 Task: Find a flight from Richmond (RIC) to Springfield (SPI) on June 2 for 9 passengers in Premium Economy, using WestJet, with 2 carry-on bags, departing after 8:00 AM, and costing up to ₹6500.
Action: Mouse moved to (283, 158)
Screenshot: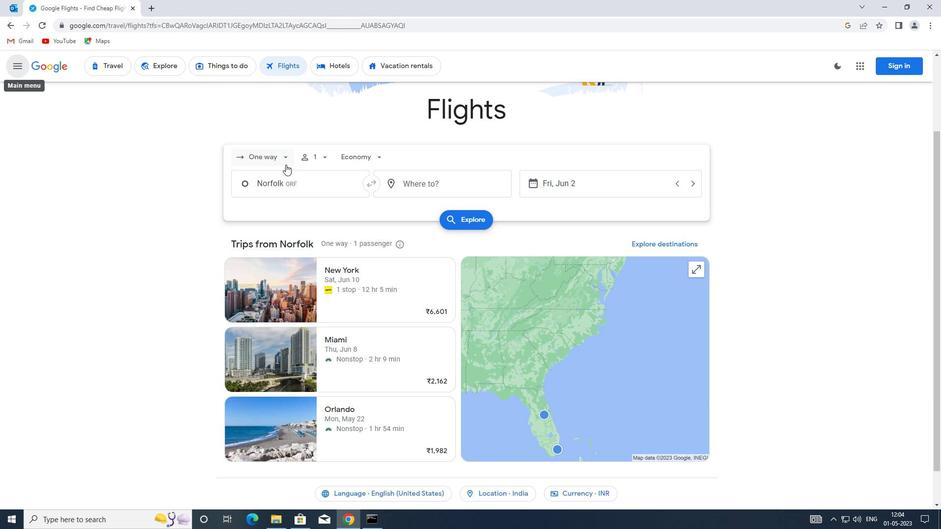 
Action: Mouse pressed left at (283, 158)
Screenshot: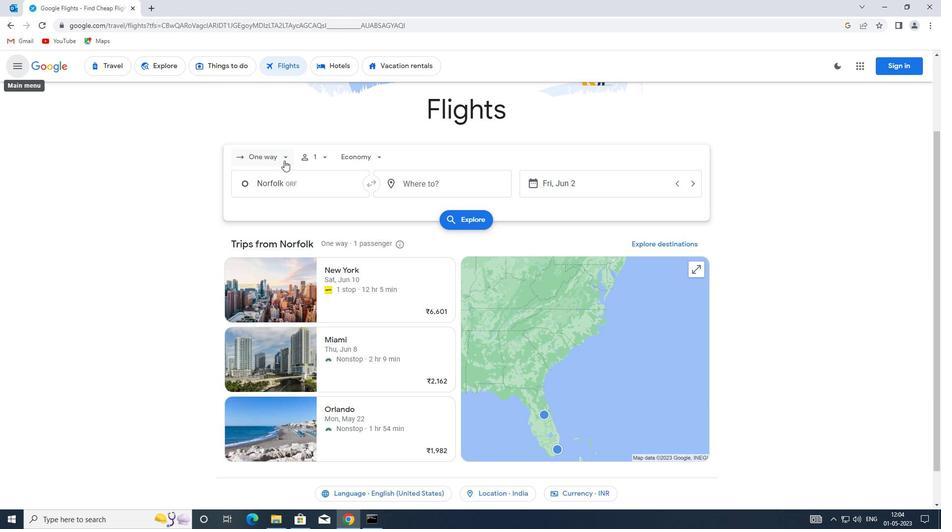 
Action: Mouse moved to (294, 200)
Screenshot: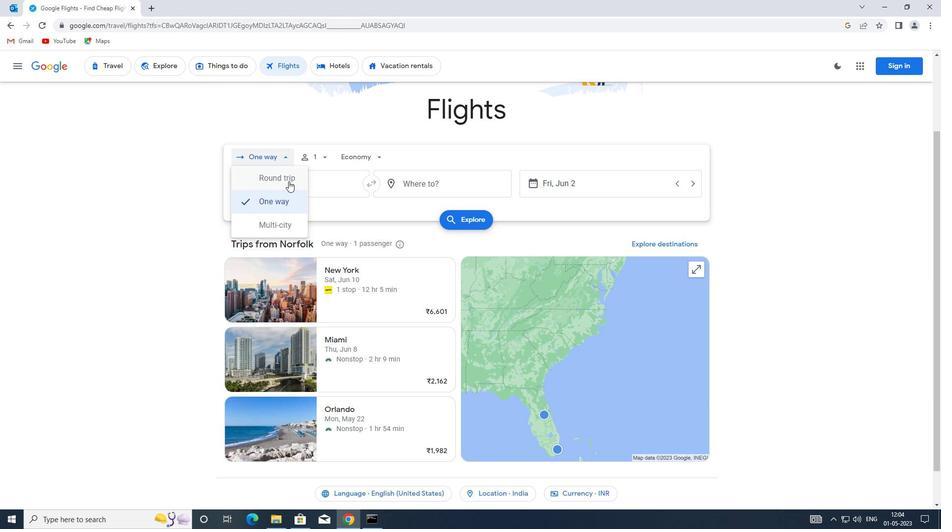 
Action: Mouse pressed left at (294, 200)
Screenshot: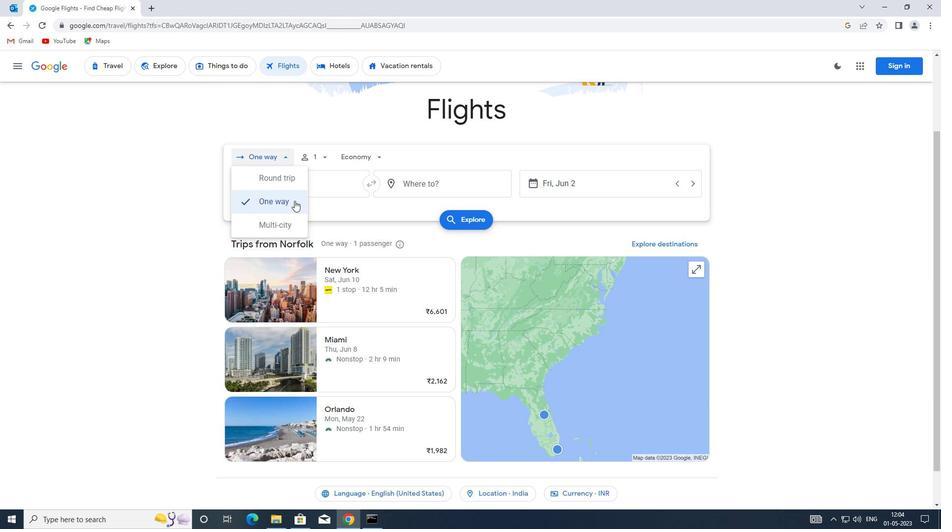 
Action: Mouse moved to (319, 157)
Screenshot: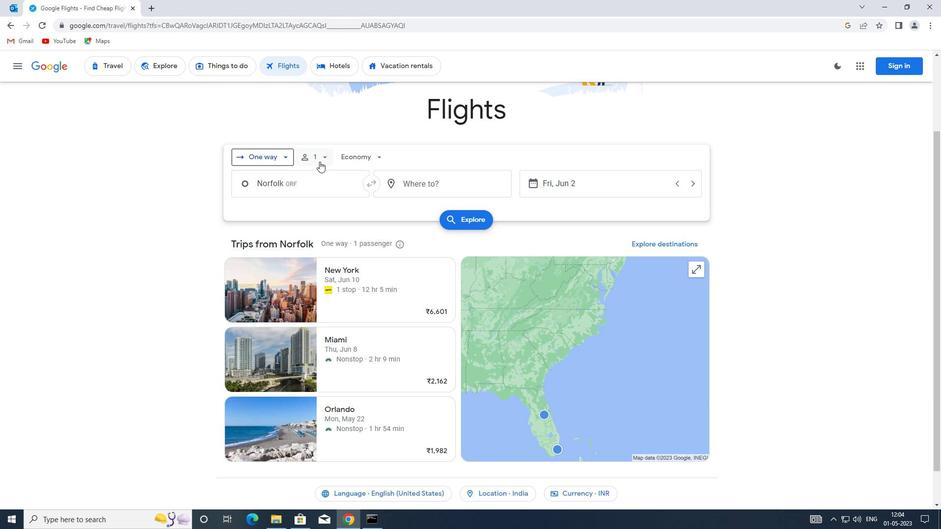 
Action: Mouse pressed left at (319, 157)
Screenshot: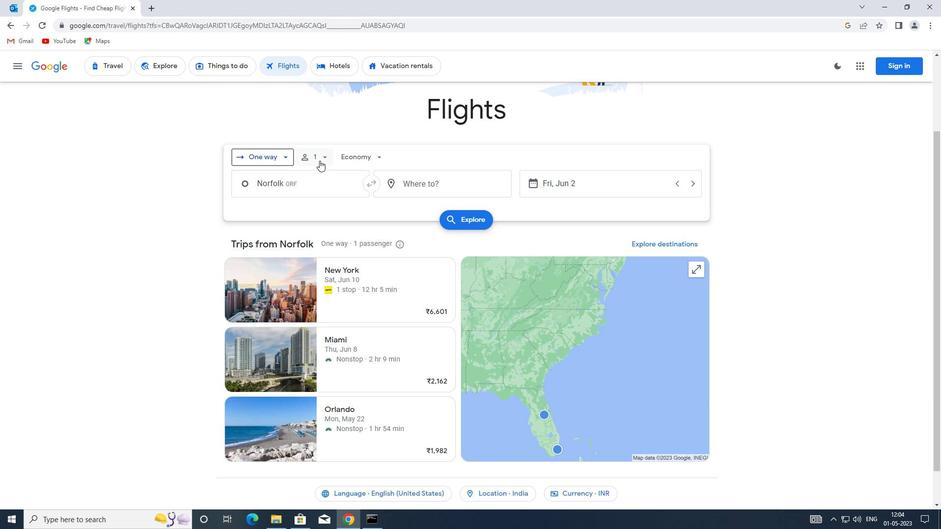 
Action: Mouse moved to (397, 185)
Screenshot: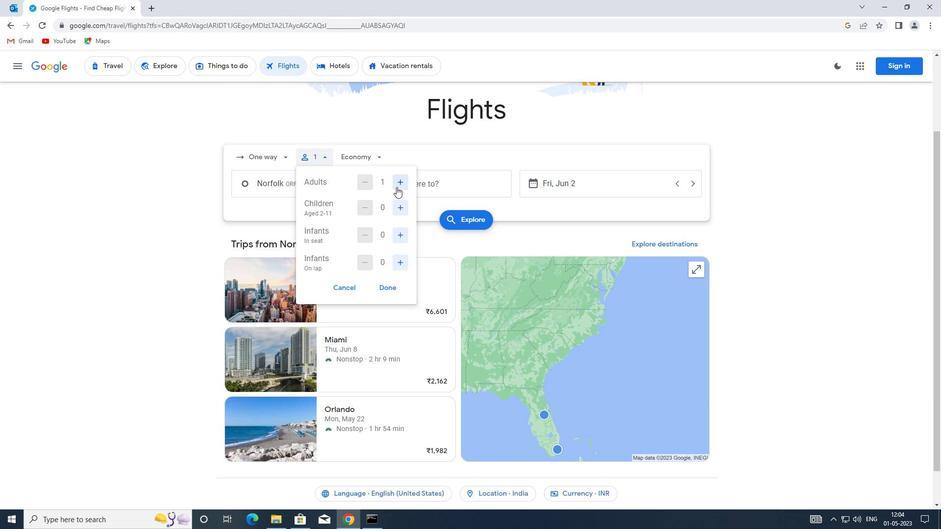 
Action: Mouse pressed left at (397, 185)
Screenshot: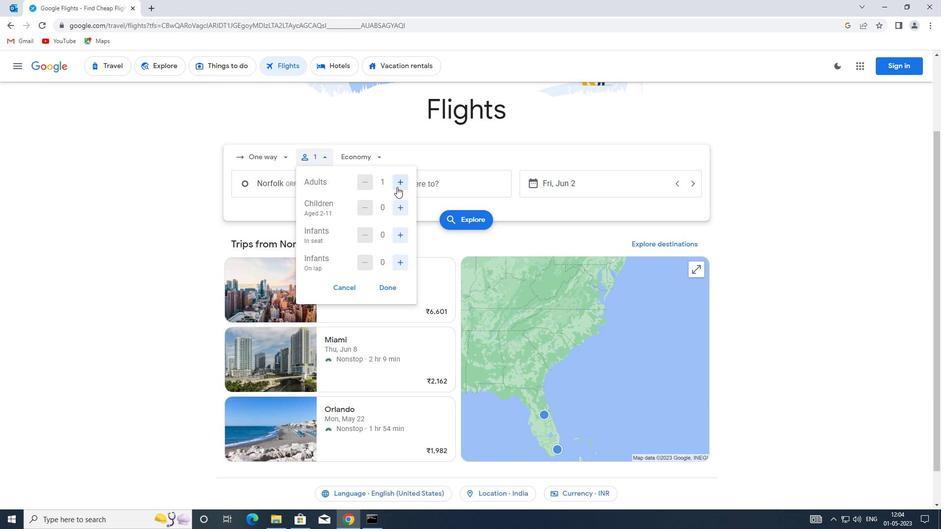 
Action: Mouse pressed left at (397, 185)
Screenshot: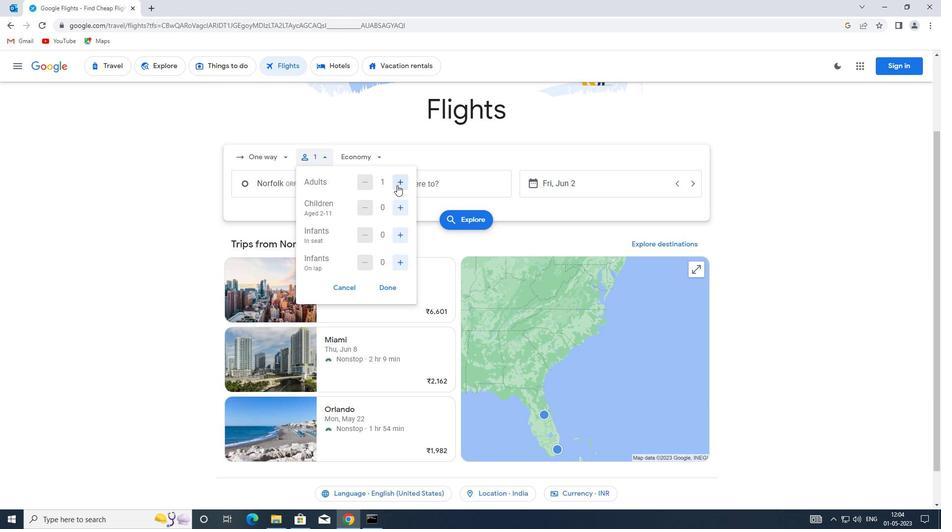 
Action: Mouse moved to (402, 184)
Screenshot: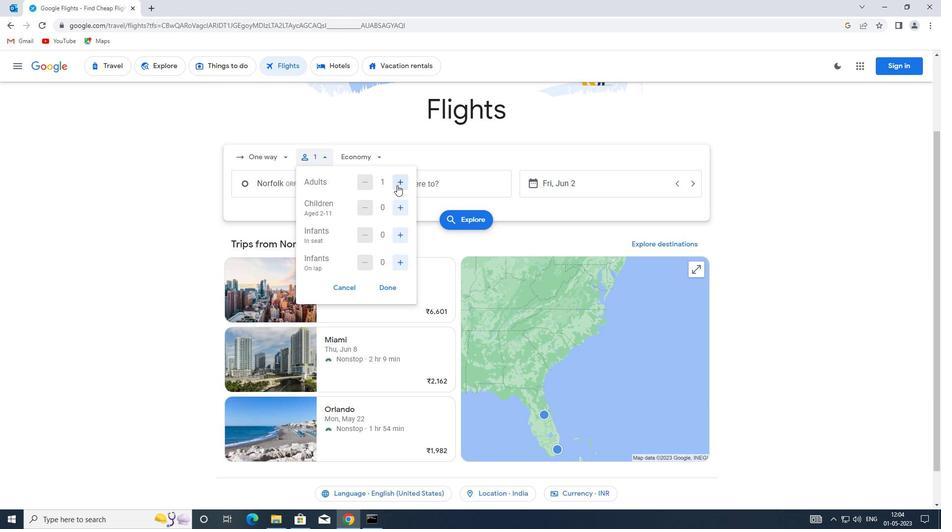 
Action: Mouse pressed left at (402, 184)
Screenshot: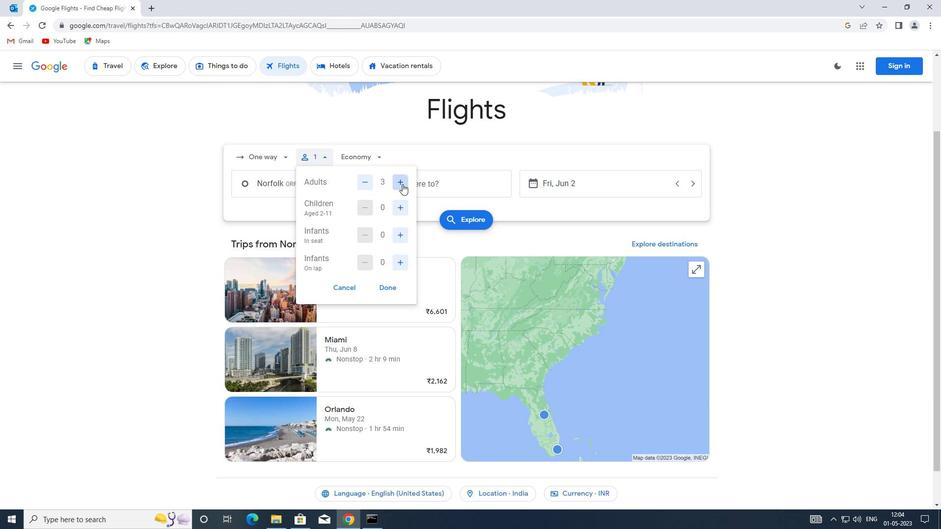 
Action: Mouse pressed left at (402, 184)
Screenshot: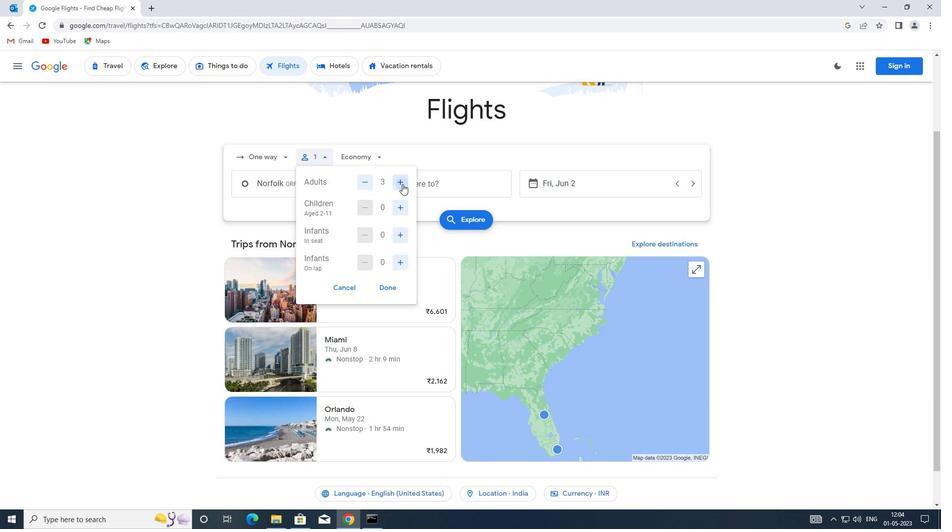 
Action: Mouse moved to (369, 182)
Screenshot: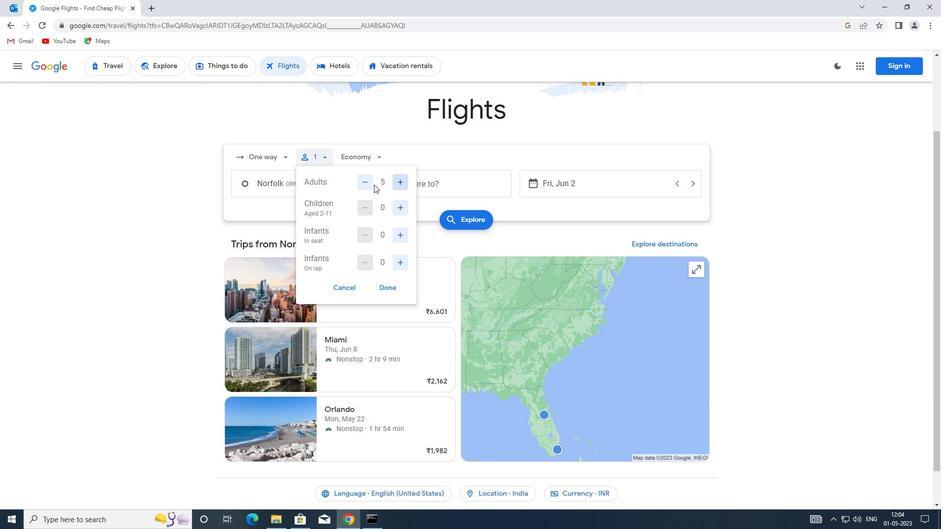 
Action: Mouse pressed left at (369, 182)
Screenshot: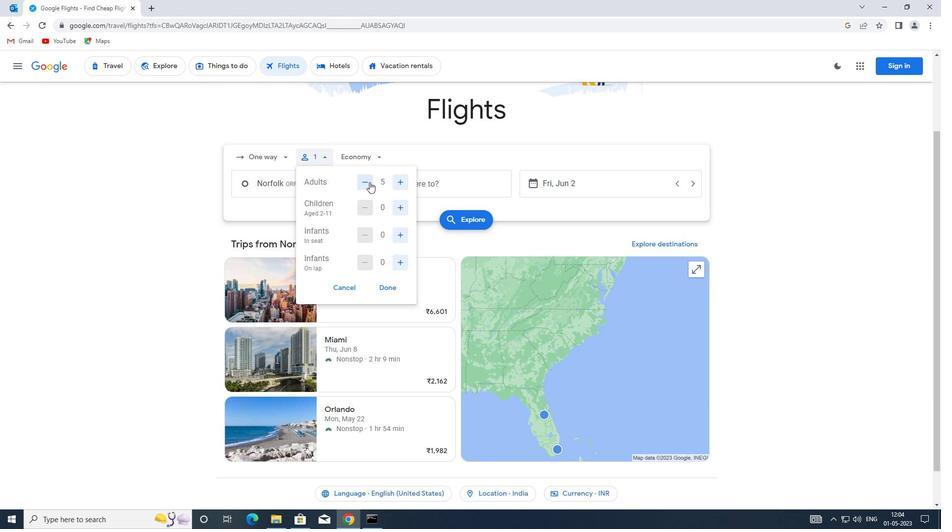 
Action: Mouse moved to (399, 211)
Screenshot: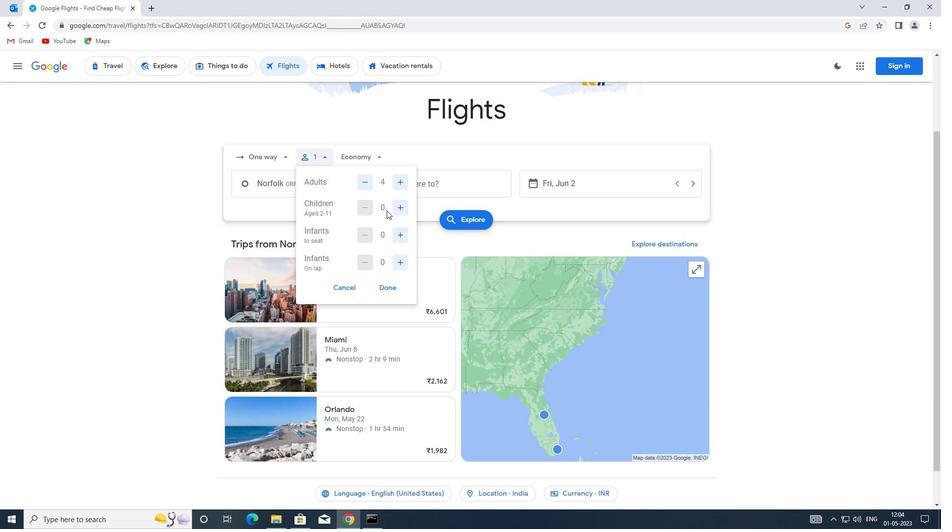
Action: Mouse pressed left at (399, 211)
Screenshot: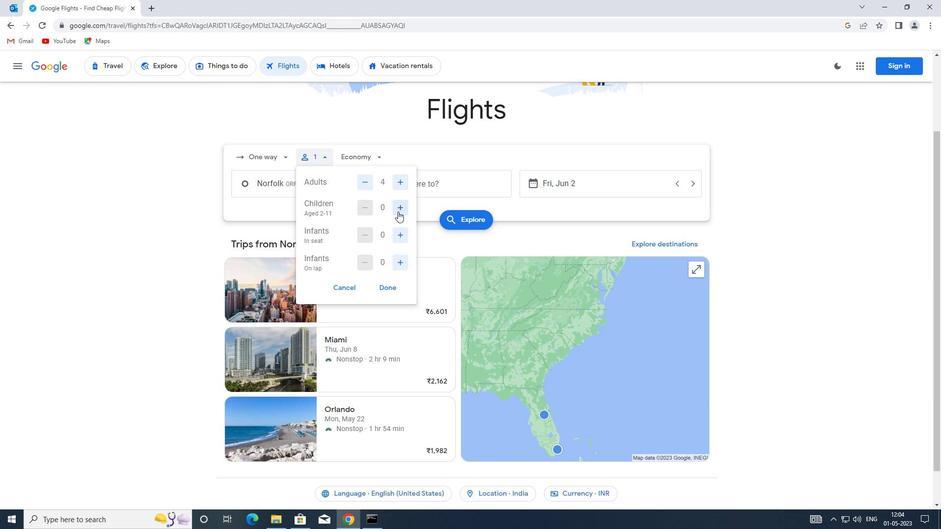 
Action: Mouse moved to (399, 210)
Screenshot: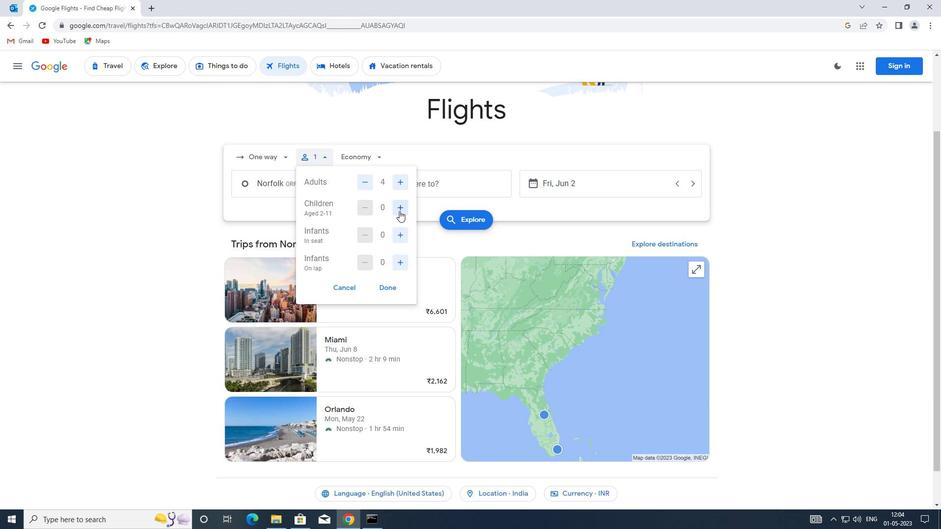
Action: Mouse pressed left at (399, 210)
Screenshot: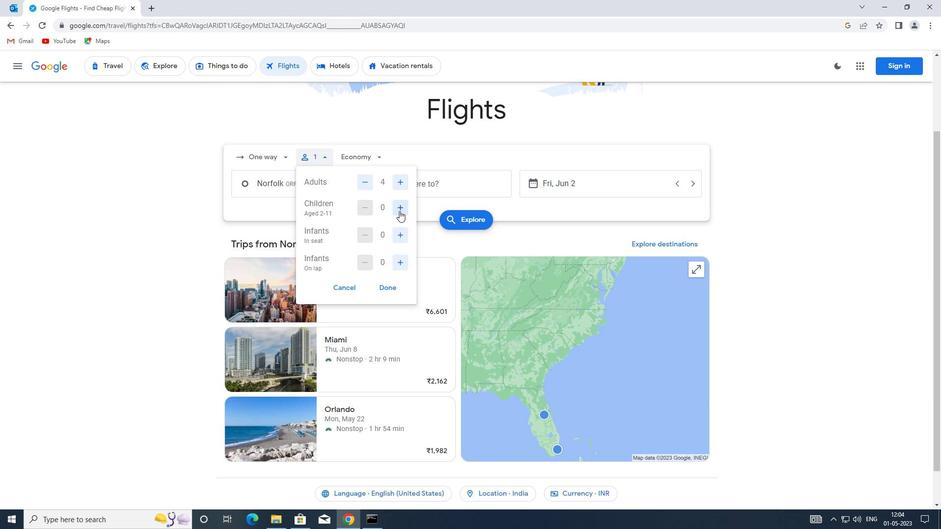 
Action: Mouse moved to (401, 233)
Screenshot: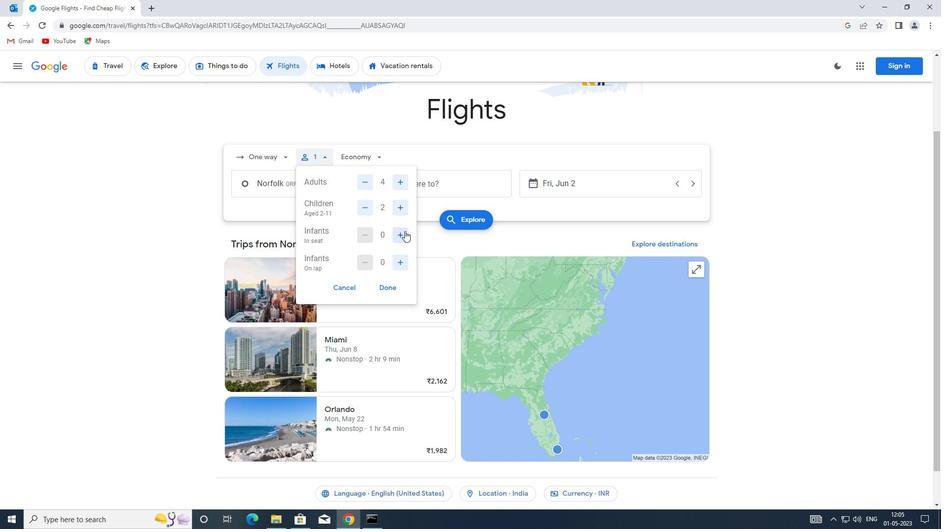 
Action: Mouse pressed left at (401, 233)
Screenshot: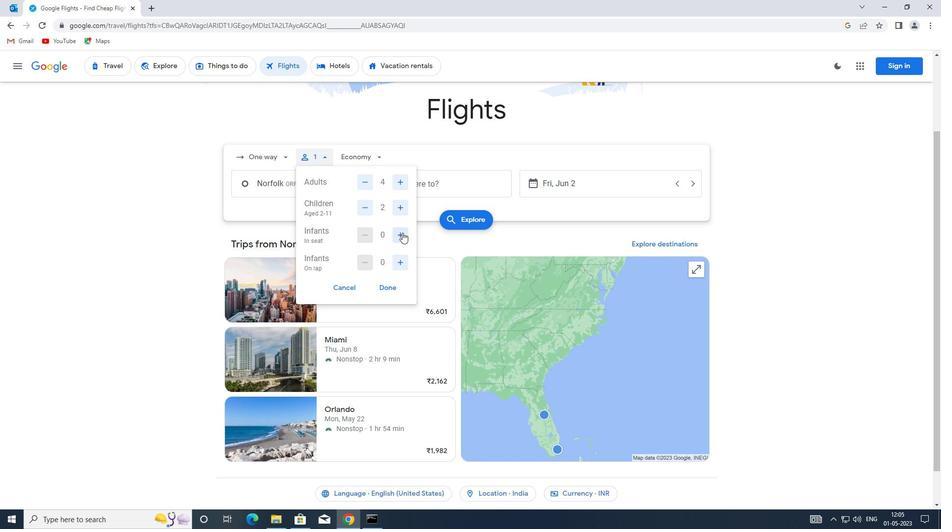 
Action: Mouse moved to (401, 233)
Screenshot: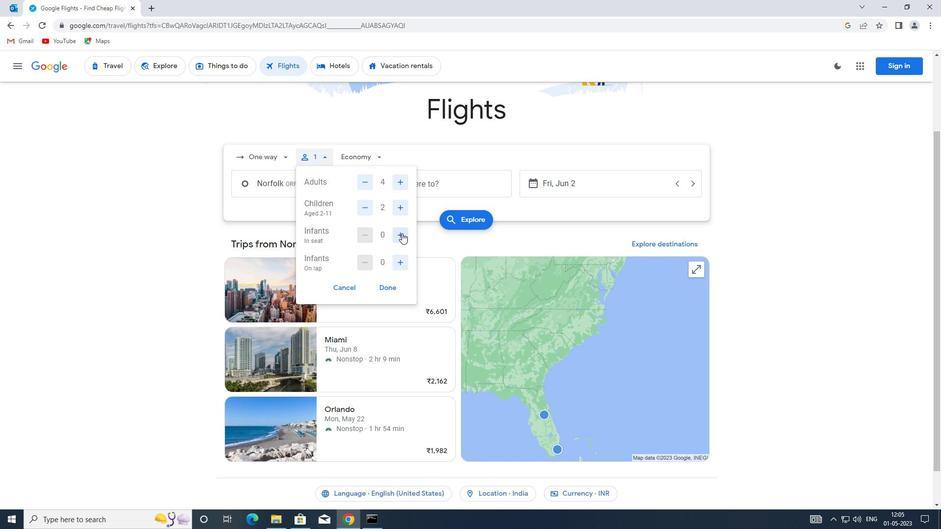 
Action: Mouse pressed left at (401, 233)
Screenshot: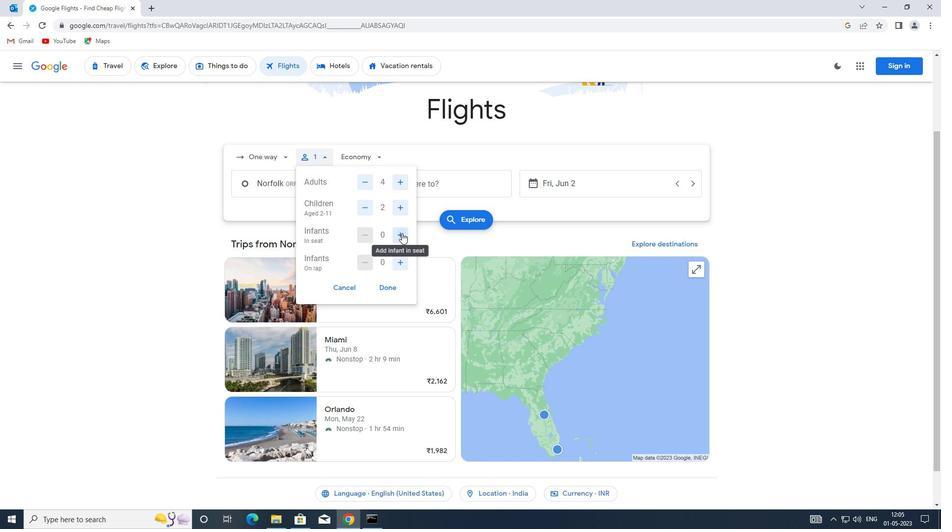 
Action: Mouse moved to (401, 258)
Screenshot: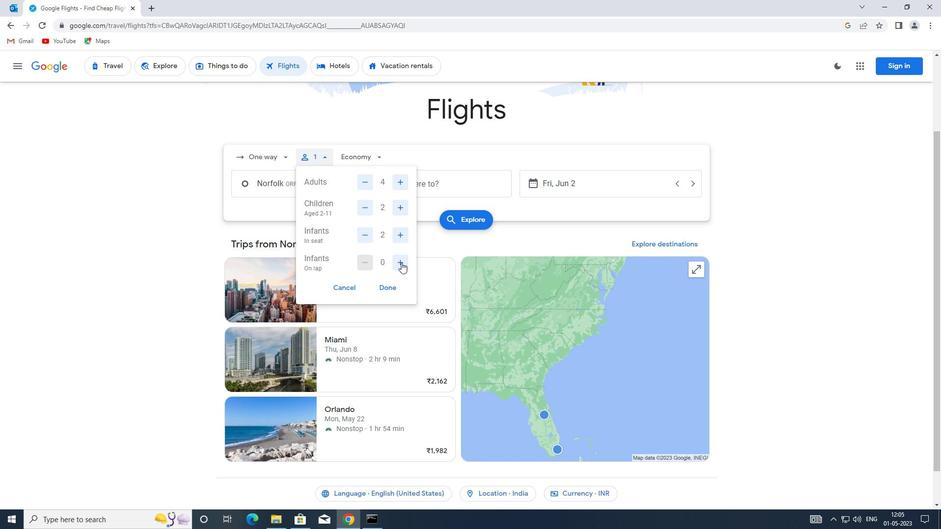 
Action: Mouse pressed left at (401, 258)
Screenshot: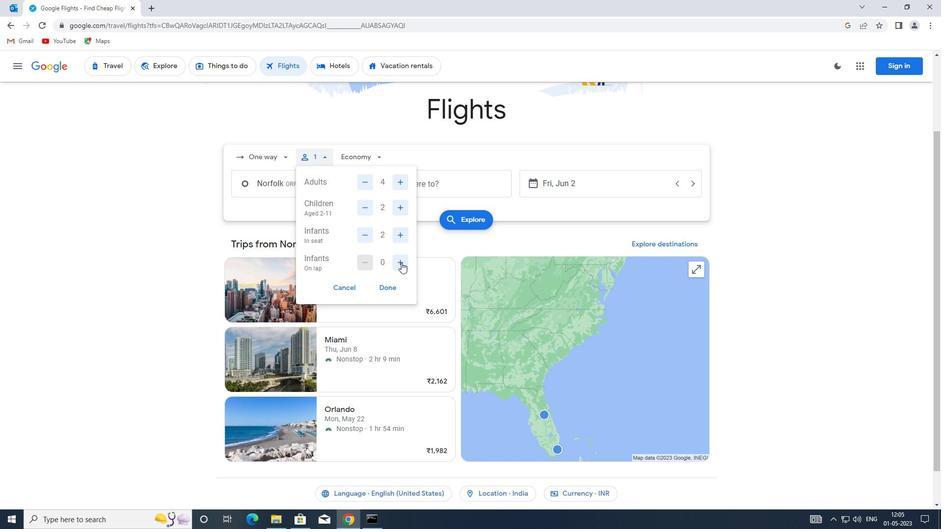 
Action: Mouse moved to (387, 286)
Screenshot: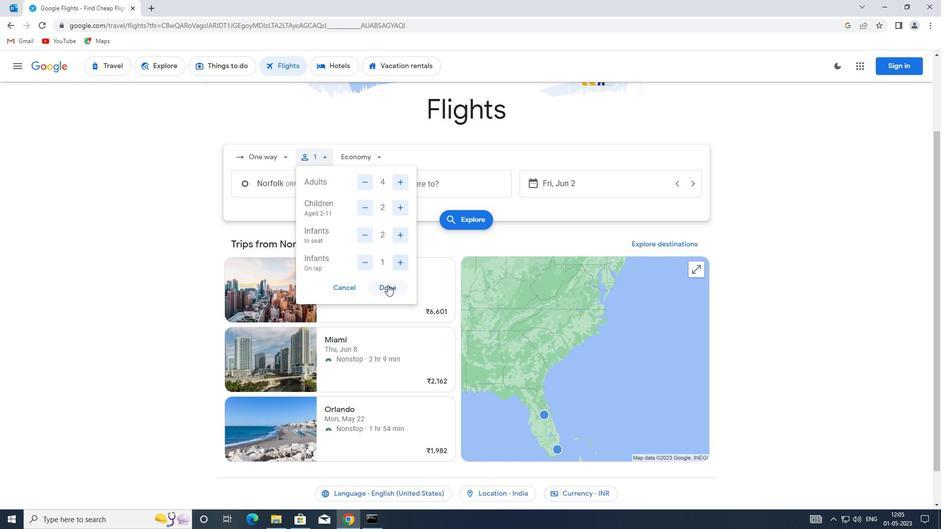 
Action: Mouse pressed left at (387, 286)
Screenshot: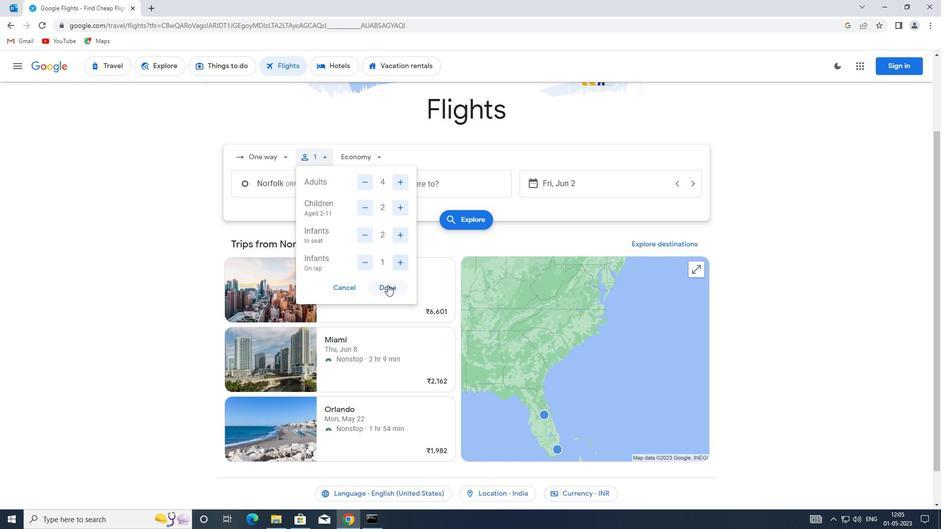
Action: Mouse moved to (374, 156)
Screenshot: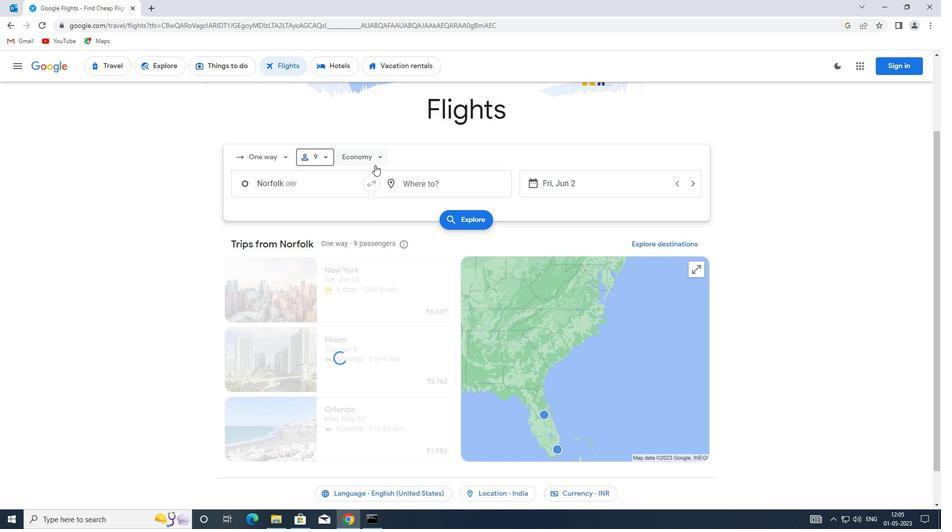 
Action: Mouse pressed left at (374, 156)
Screenshot: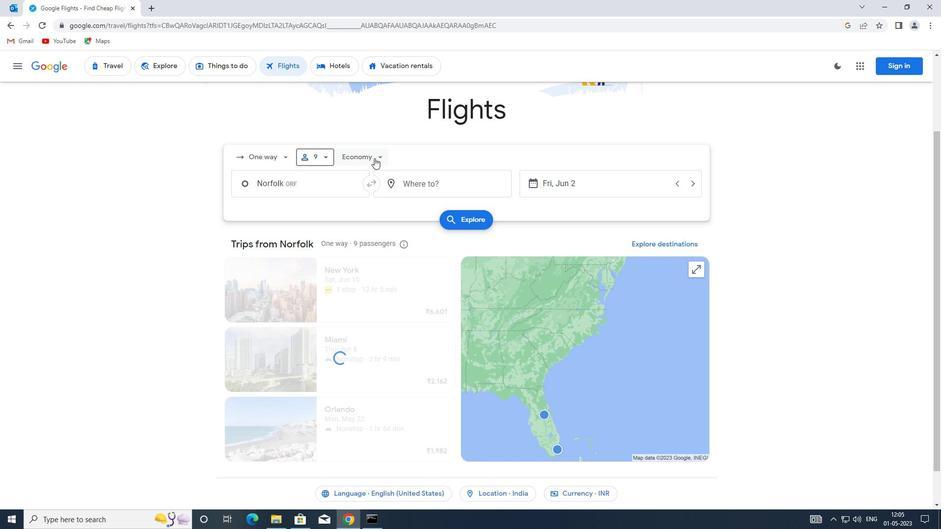 
Action: Mouse moved to (393, 202)
Screenshot: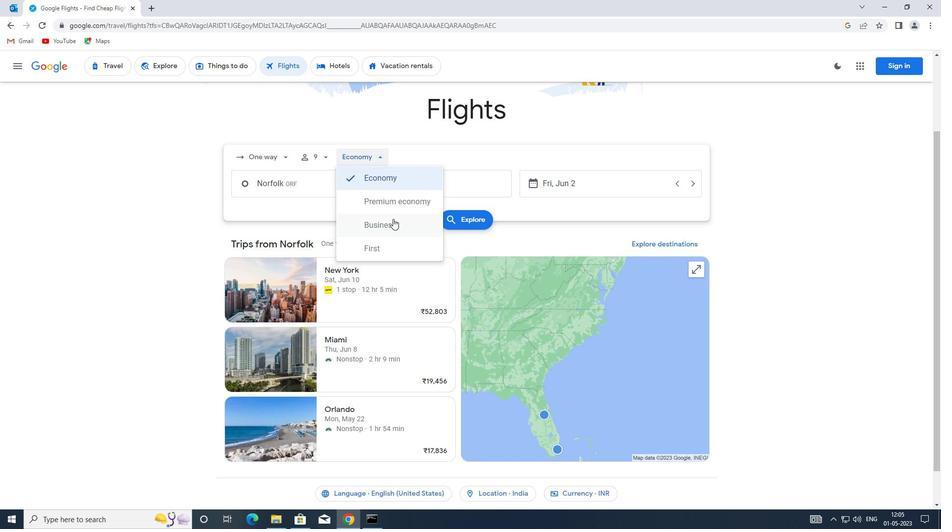 
Action: Mouse pressed left at (393, 202)
Screenshot: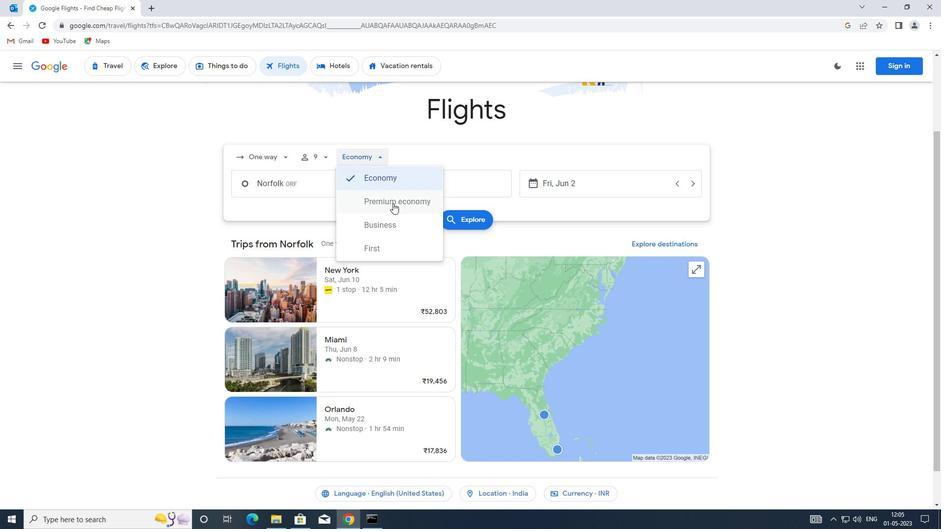 
Action: Mouse moved to (271, 186)
Screenshot: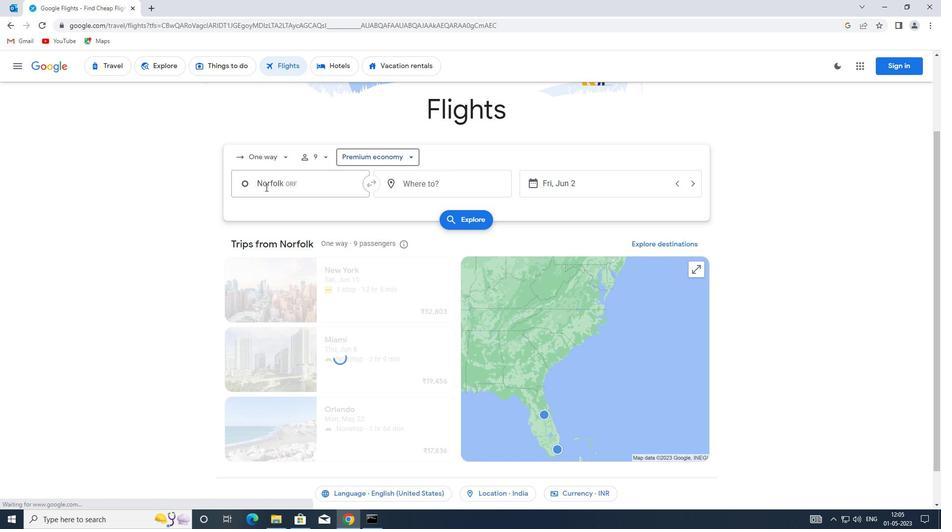 
Action: Mouse pressed left at (271, 186)
Screenshot: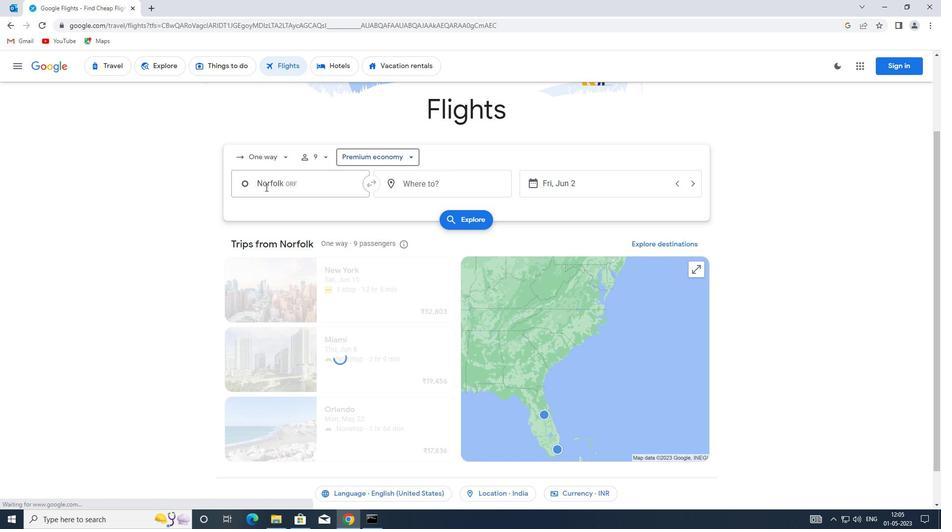 
Action: Mouse moved to (271, 187)
Screenshot: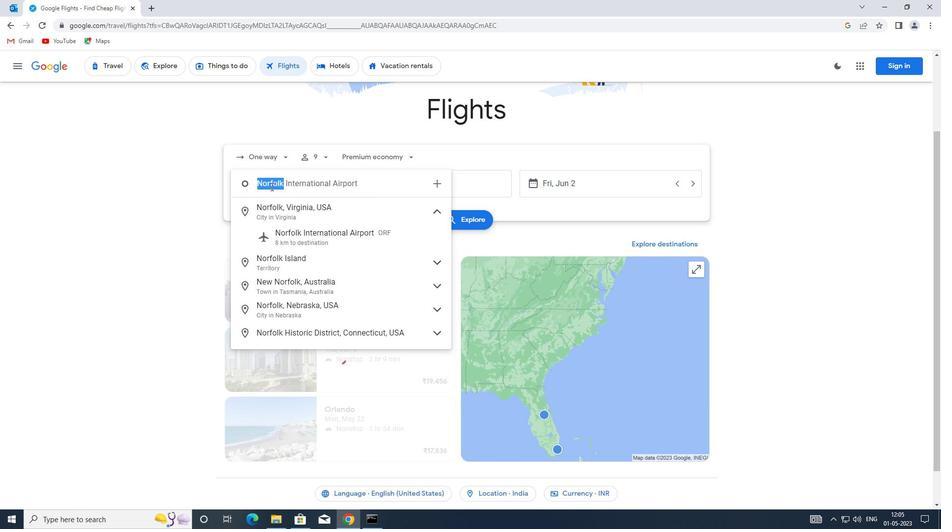 
Action: Key pressed r
Screenshot: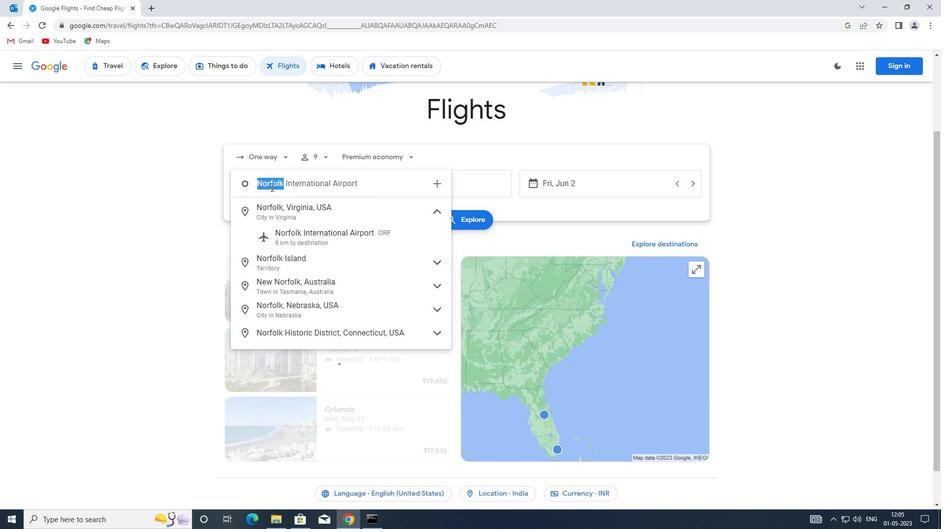 
Action: Mouse moved to (269, 187)
Screenshot: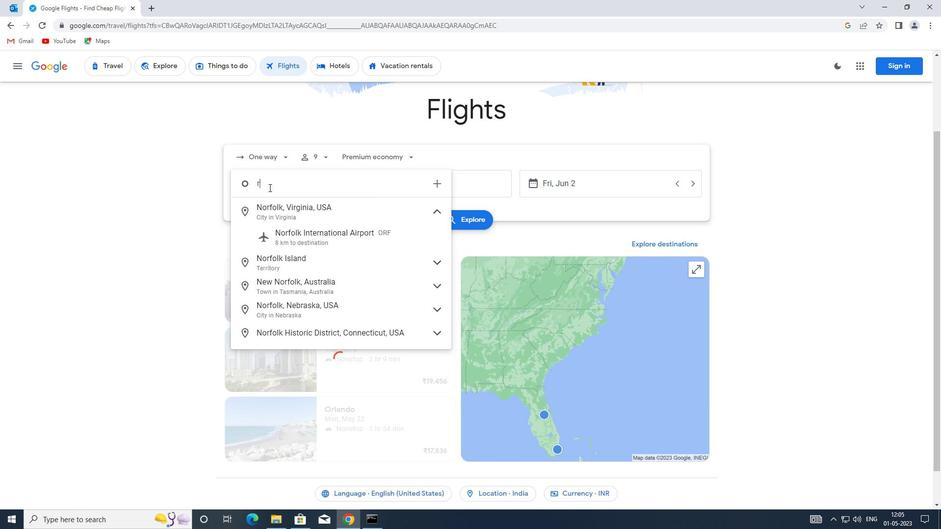
Action: Key pressed i
Screenshot: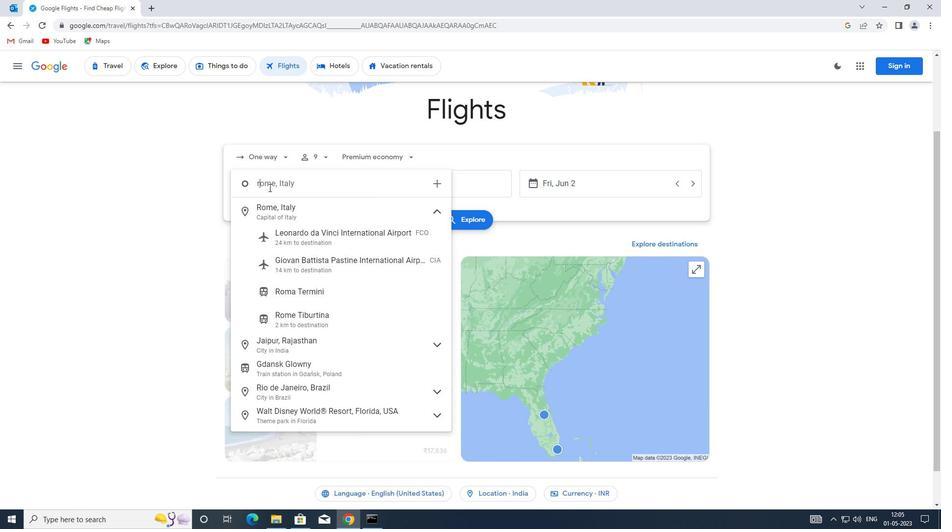 
Action: Mouse moved to (266, 193)
Screenshot: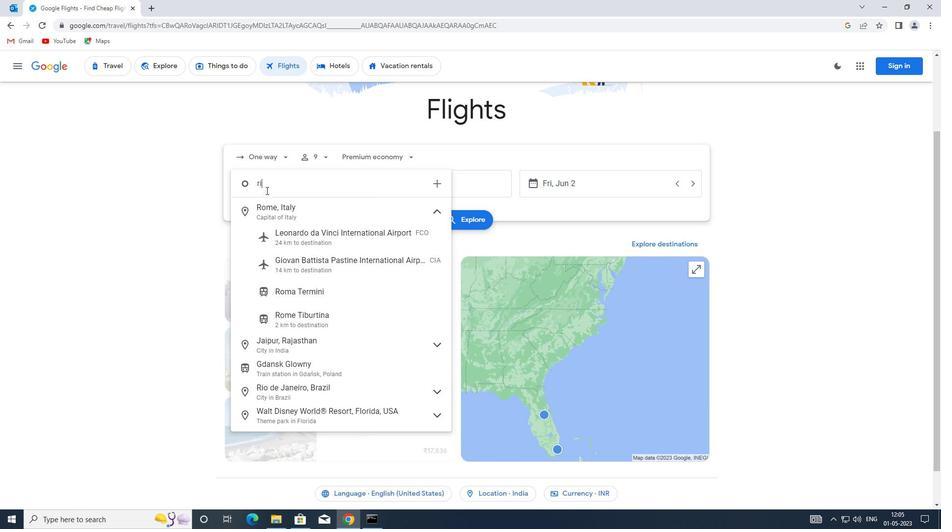
Action: Key pressed c<Key.enter>
Screenshot: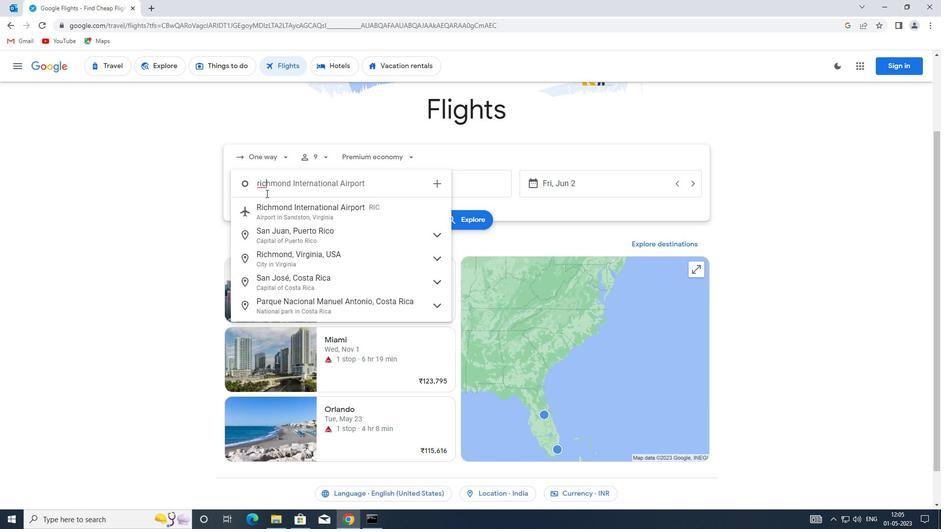 
Action: Mouse moved to (406, 183)
Screenshot: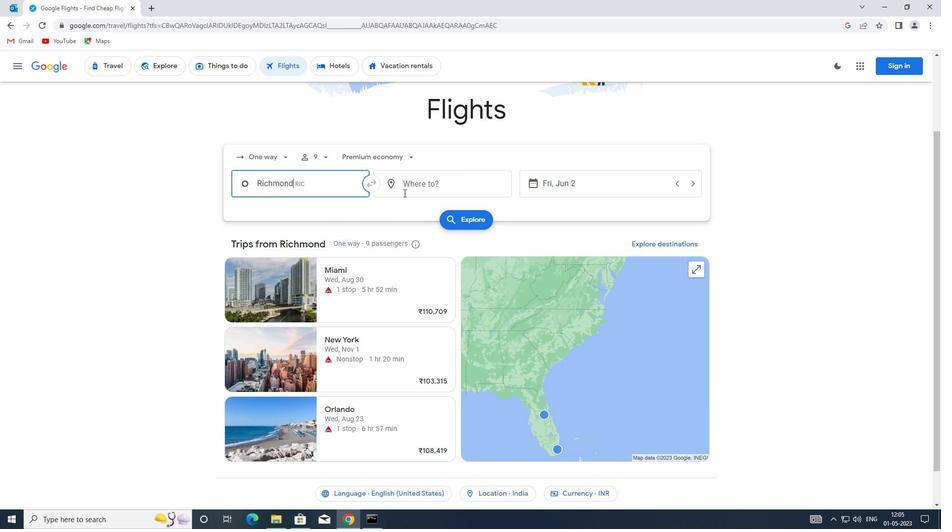 
Action: Mouse pressed left at (406, 183)
Screenshot: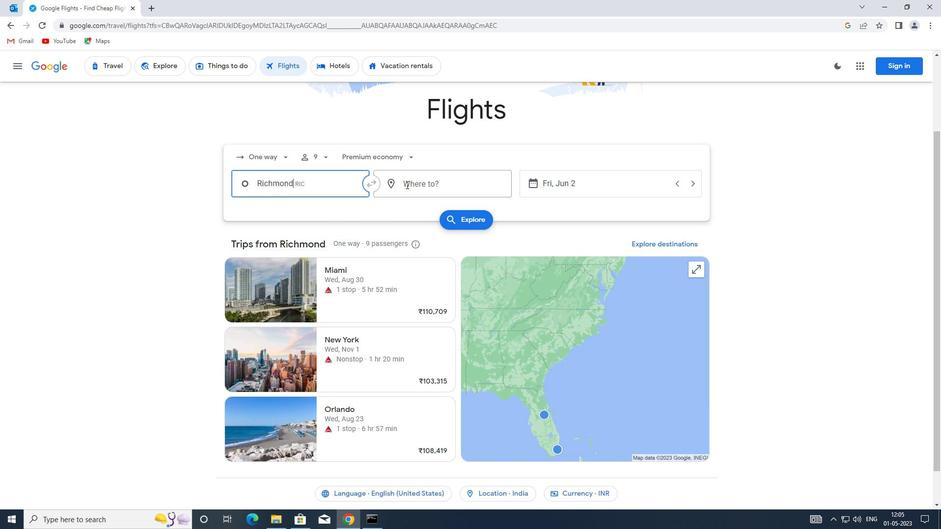 
Action: Mouse moved to (404, 183)
Screenshot: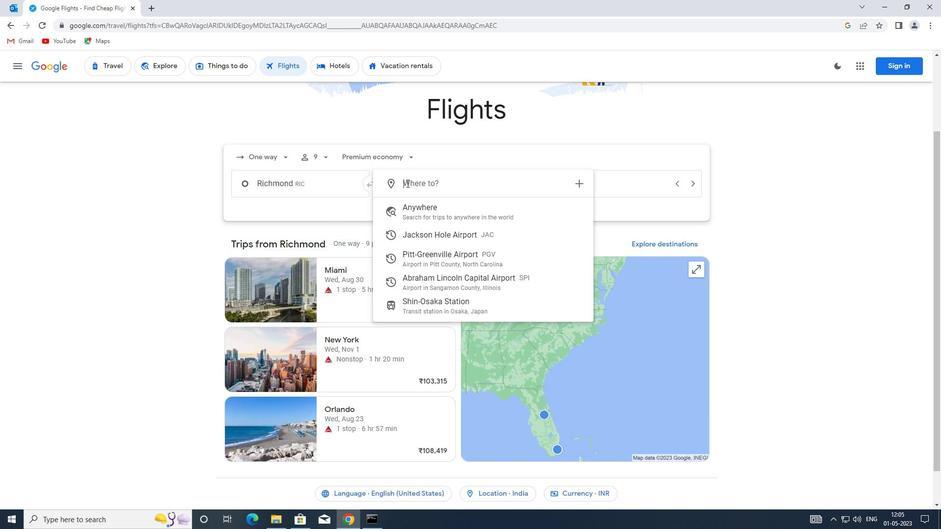 
Action: Key pressed s
Screenshot: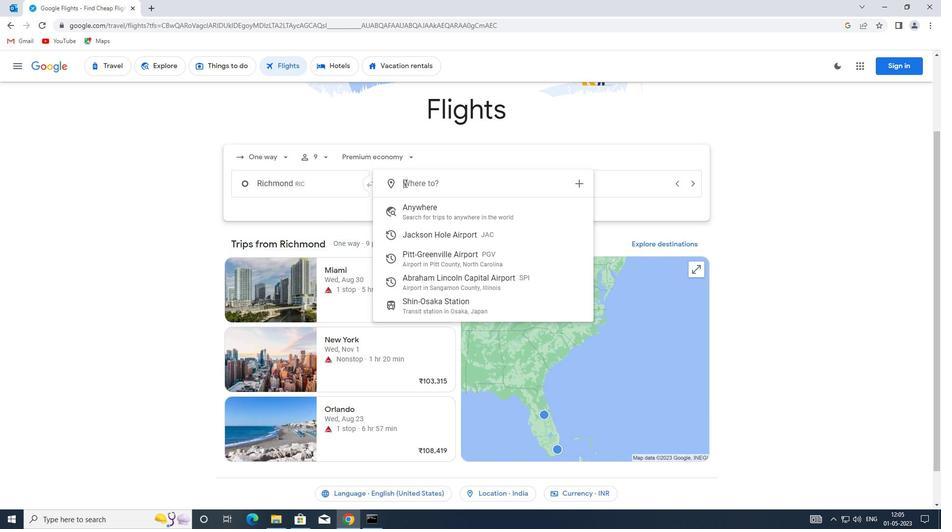 
Action: Mouse moved to (404, 183)
Screenshot: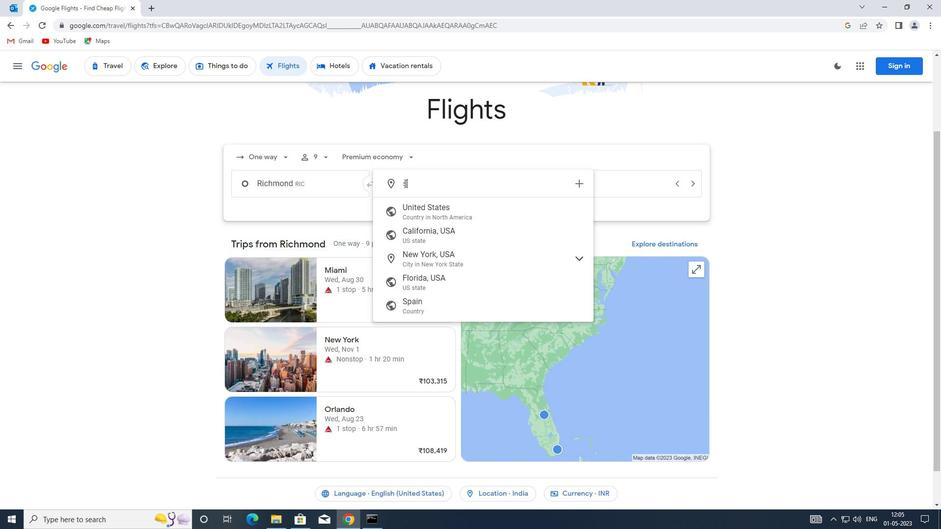 
Action: Key pressed pi
Screenshot: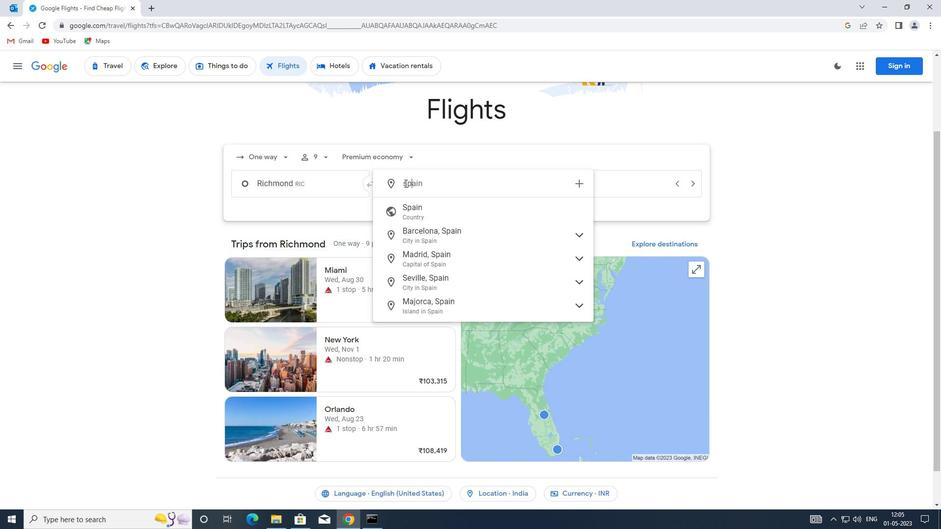 
Action: Mouse moved to (424, 218)
Screenshot: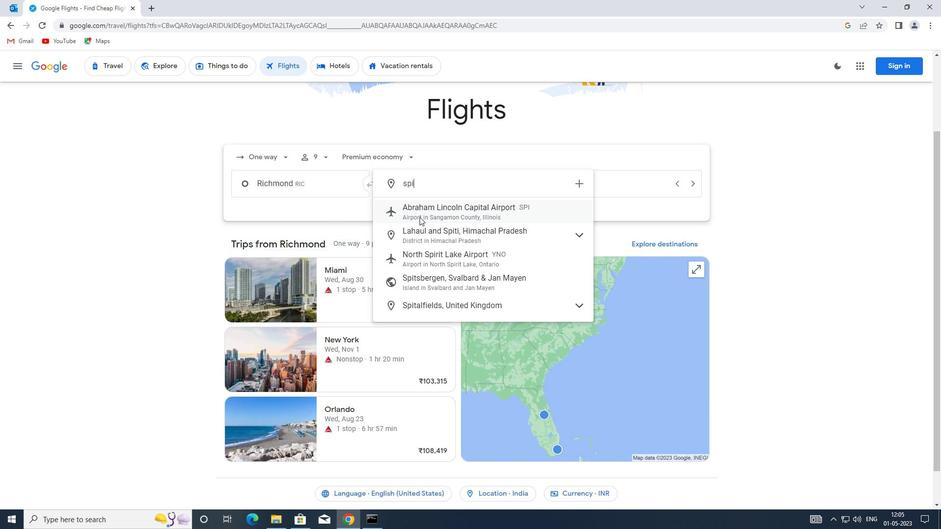 
Action: Mouse pressed left at (424, 218)
Screenshot: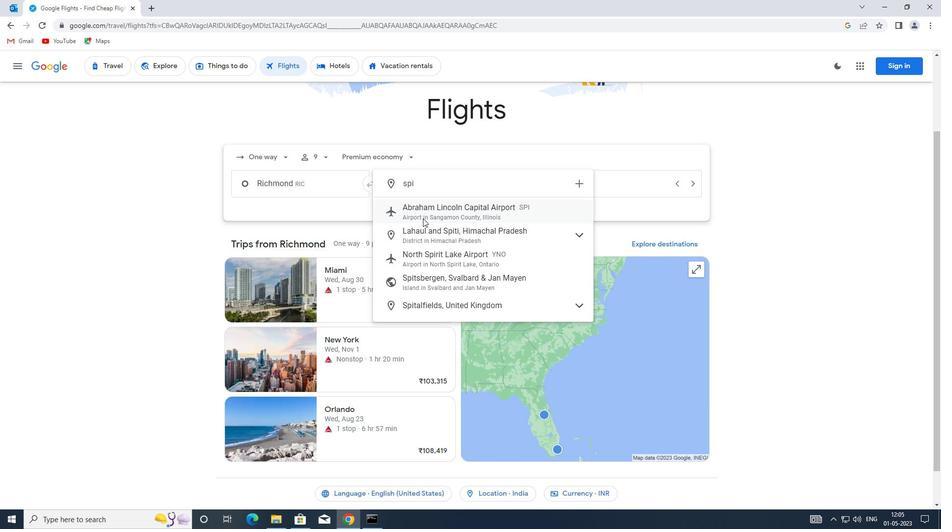 
Action: Mouse moved to (548, 185)
Screenshot: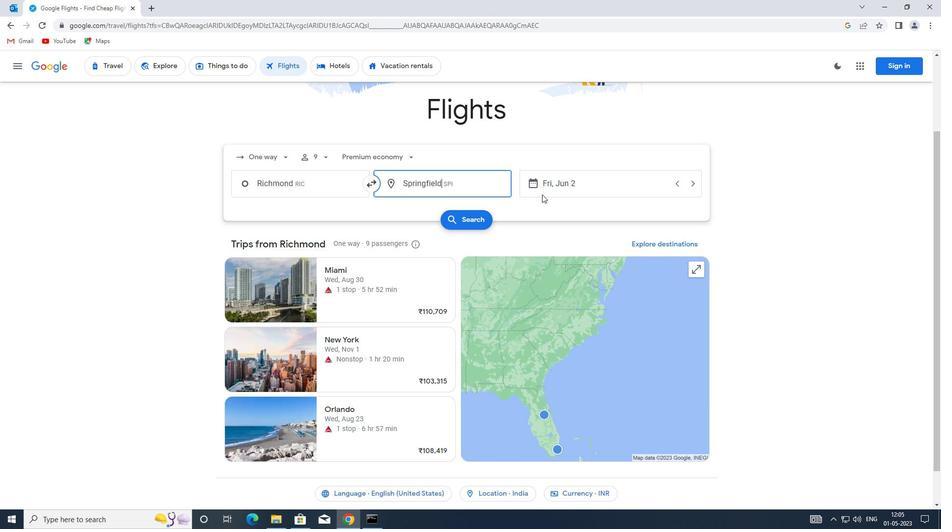 
Action: Mouse pressed left at (548, 185)
Screenshot: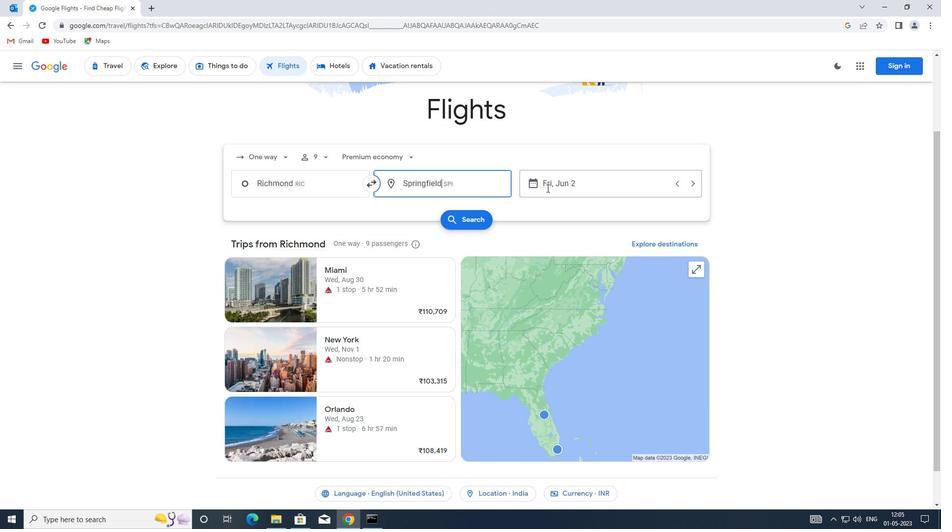 
Action: Mouse moved to (657, 260)
Screenshot: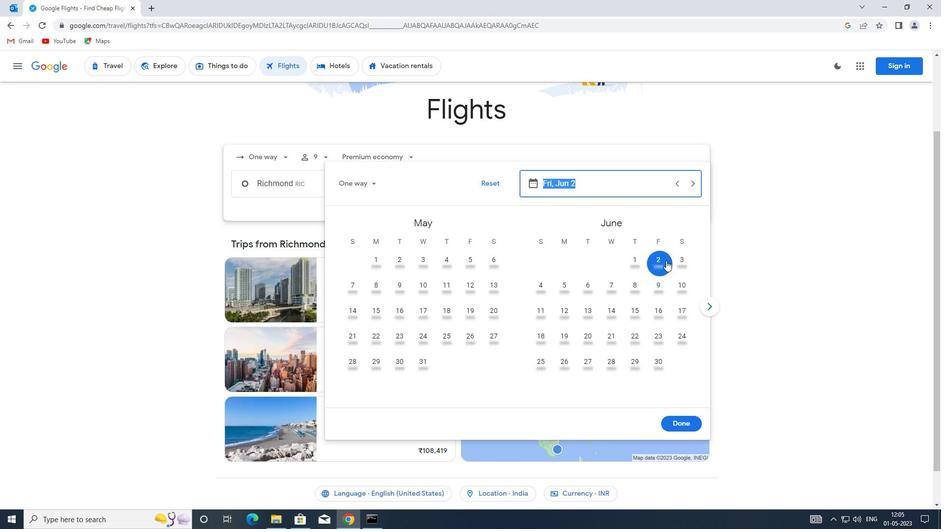 
Action: Mouse pressed left at (657, 260)
Screenshot: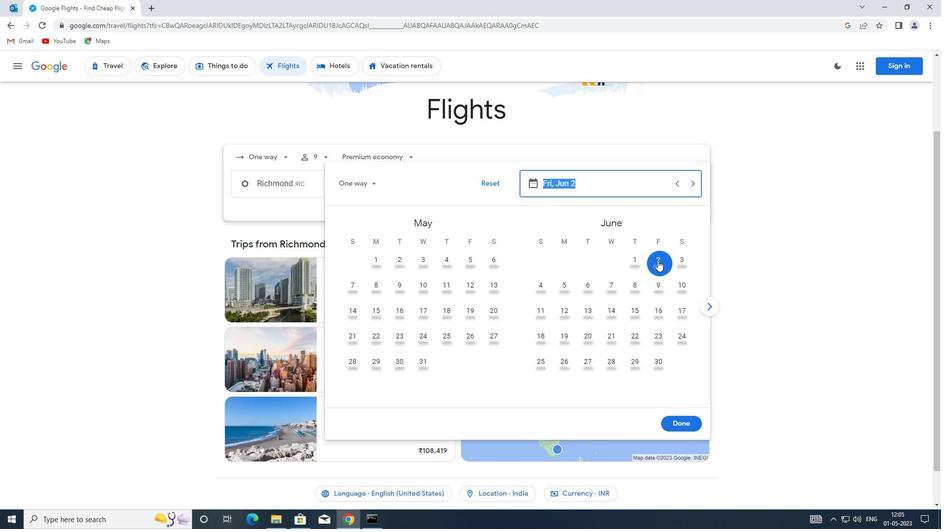 
Action: Mouse moved to (680, 421)
Screenshot: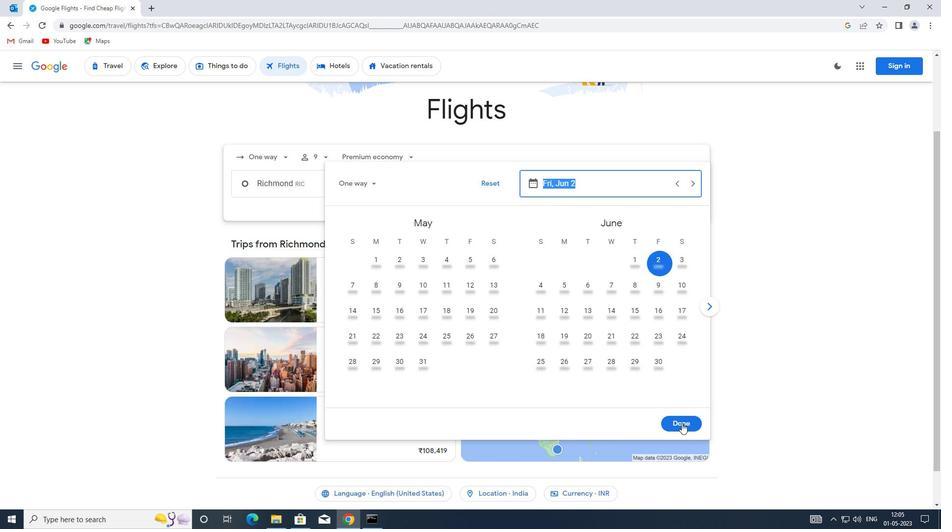 
Action: Mouse pressed left at (680, 421)
Screenshot: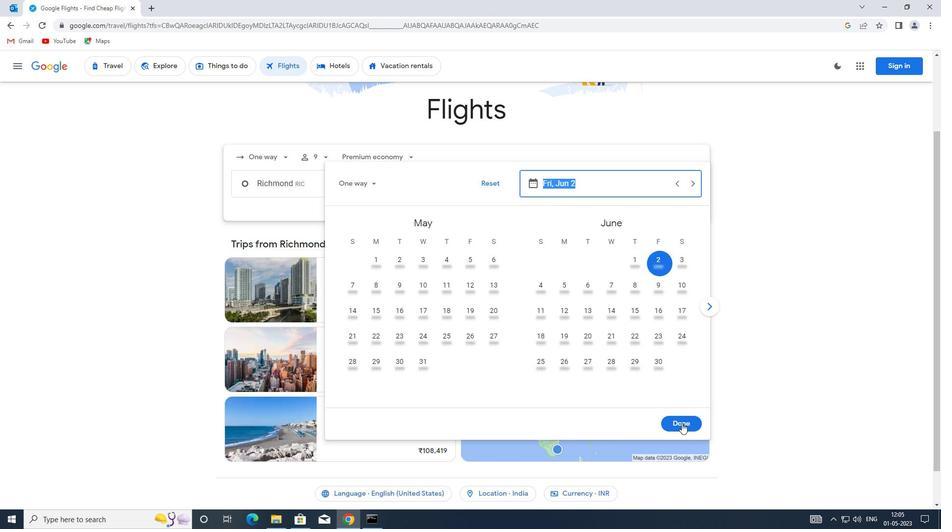 
Action: Mouse moved to (478, 220)
Screenshot: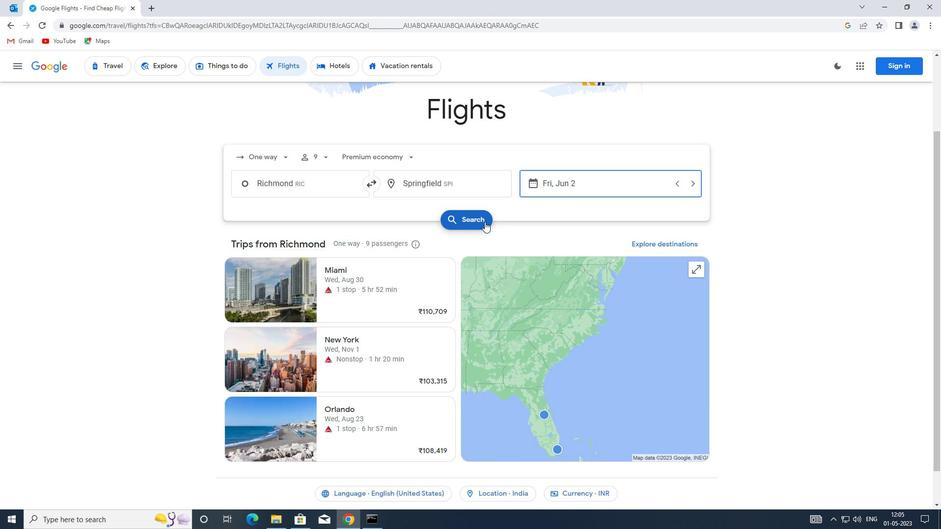 
Action: Mouse pressed left at (478, 220)
Screenshot: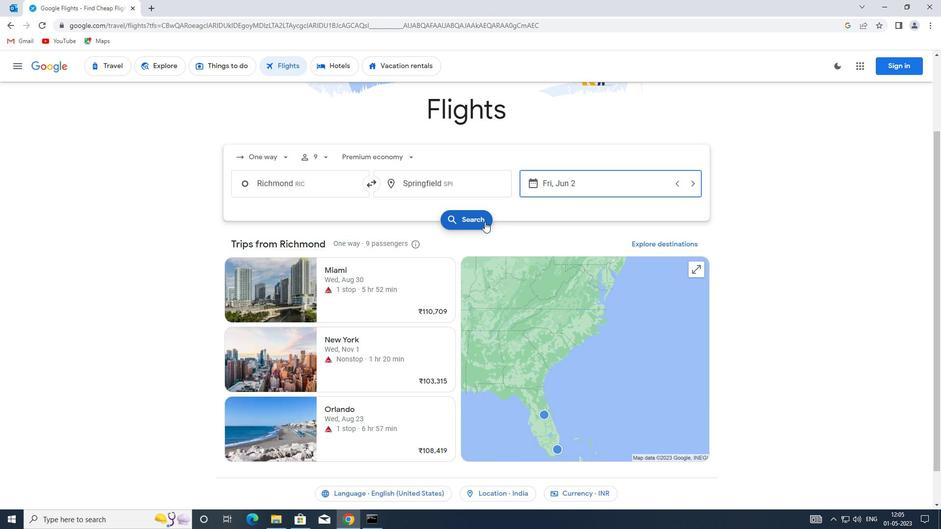 
Action: Mouse moved to (248, 159)
Screenshot: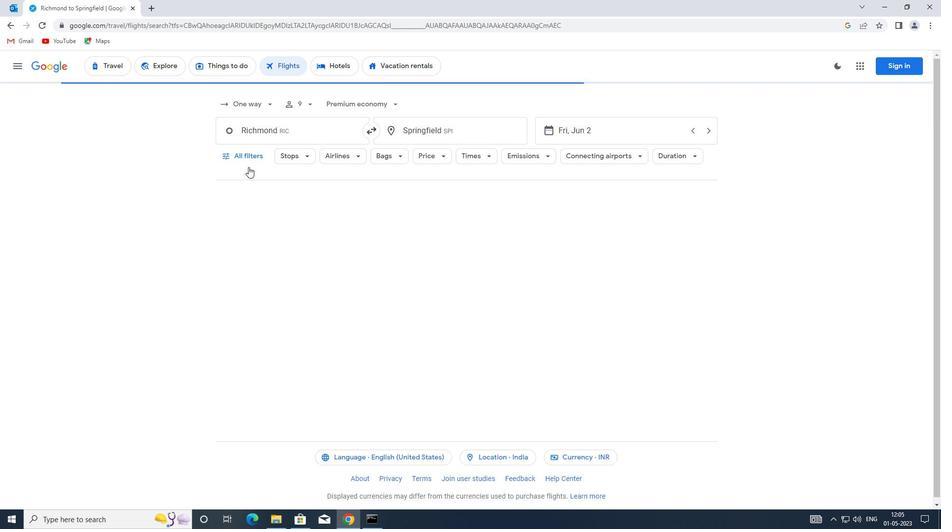 
Action: Mouse pressed left at (248, 159)
Screenshot: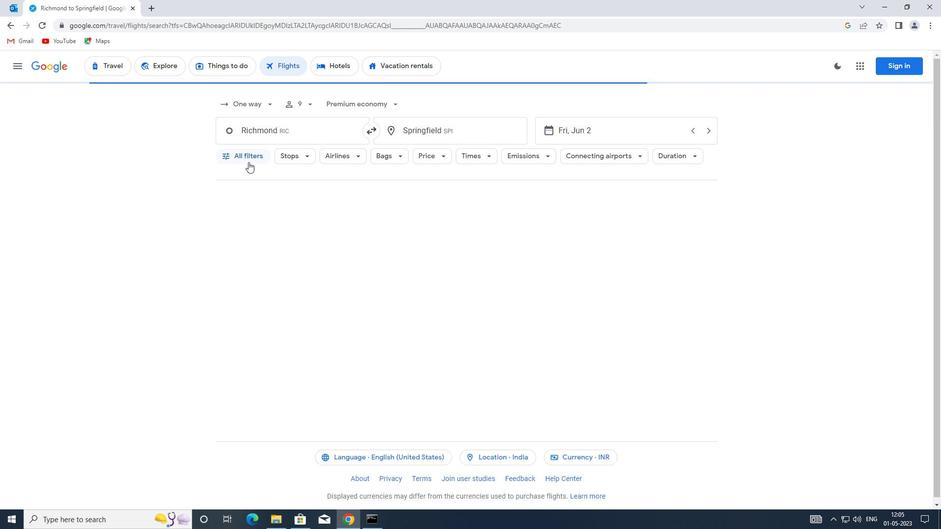 
Action: Mouse moved to (357, 367)
Screenshot: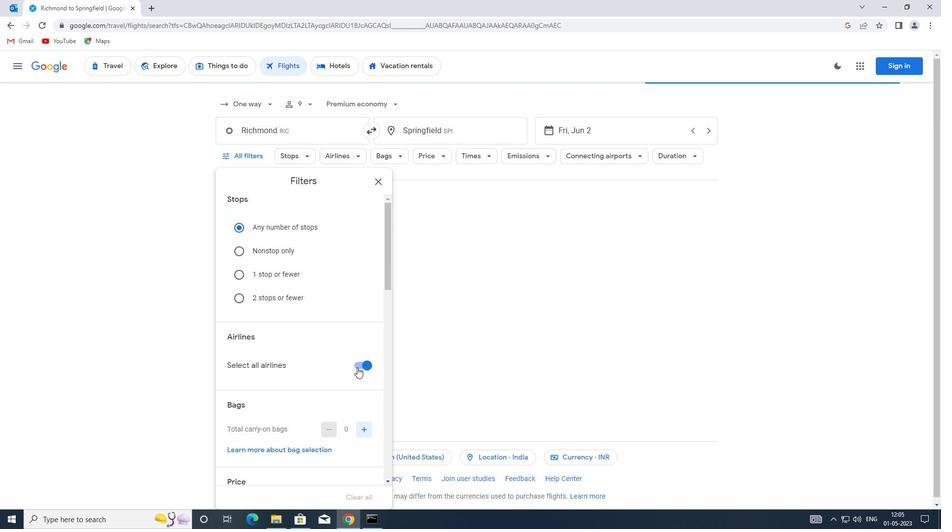 
Action: Mouse pressed left at (357, 367)
Screenshot: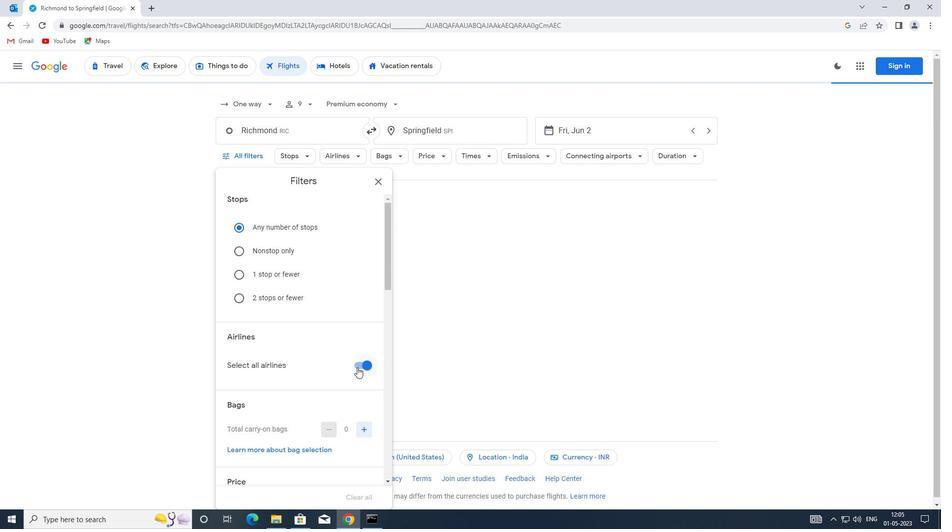 
Action: Mouse moved to (340, 335)
Screenshot: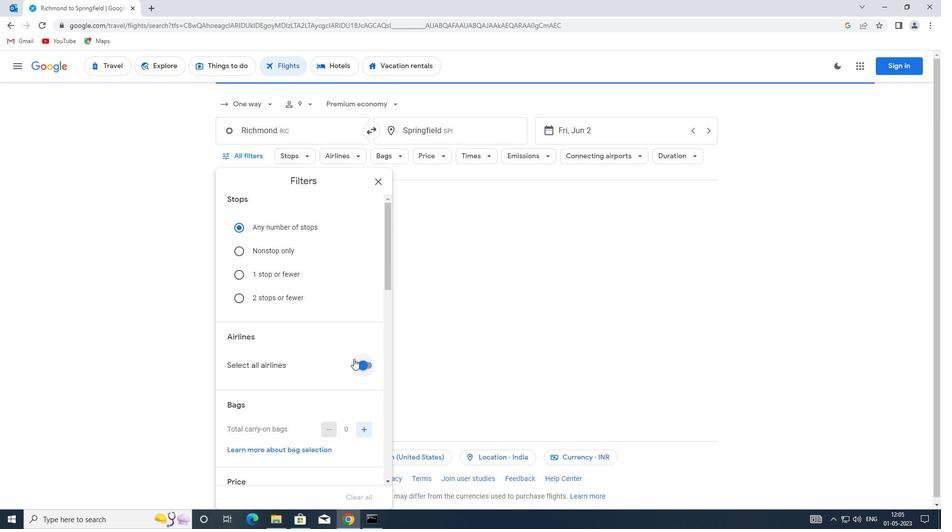 
Action: Mouse scrolled (340, 334) with delta (0, 0)
Screenshot: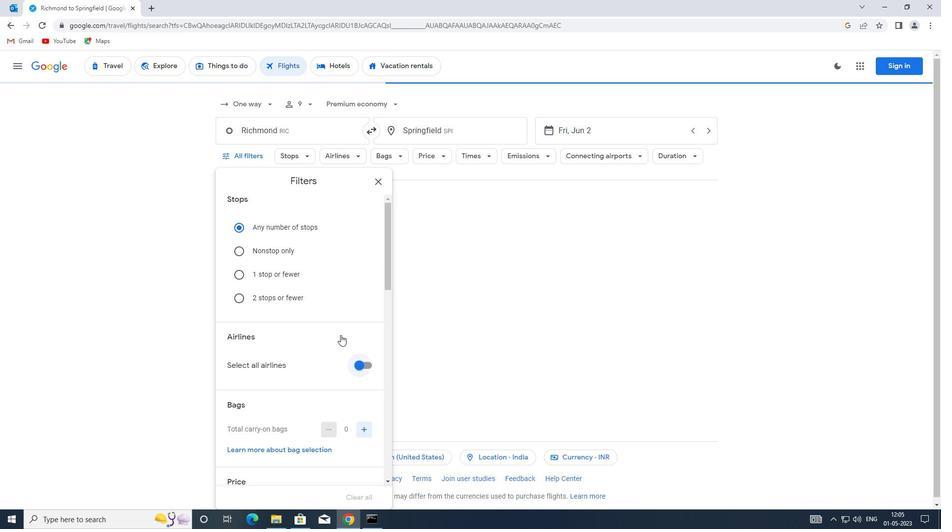 
Action: Mouse moved to (362, 311)
Screenshot: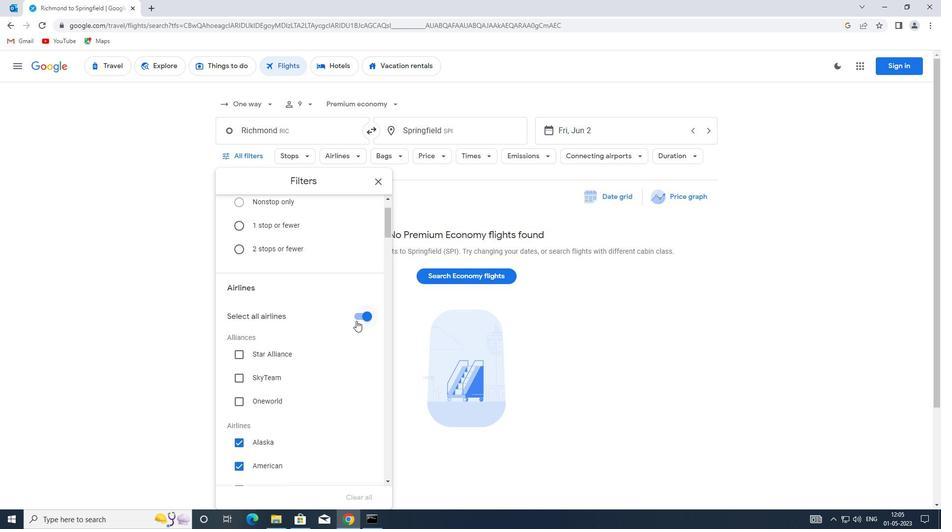 
Action: Mouse pressed left at (362, 311)
Screenshot: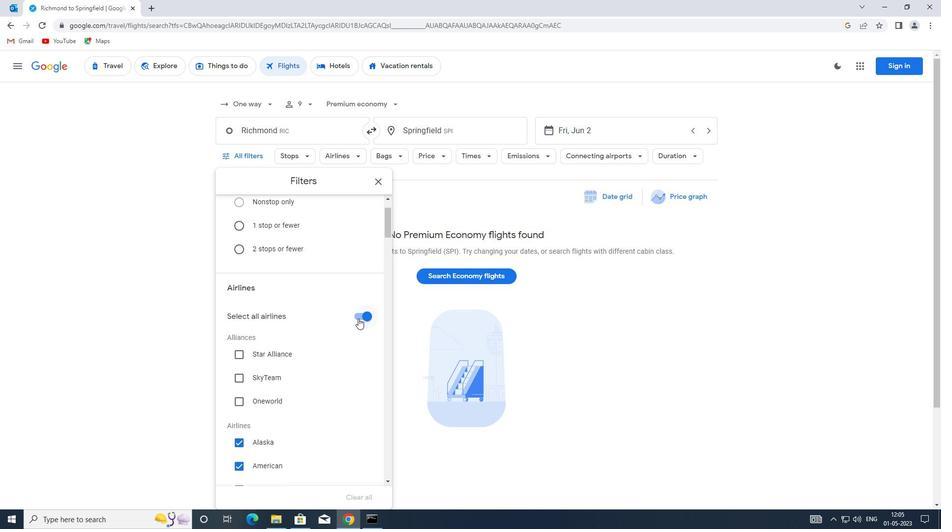 
Action: Mouse moved to (355, 309)
Screenshot: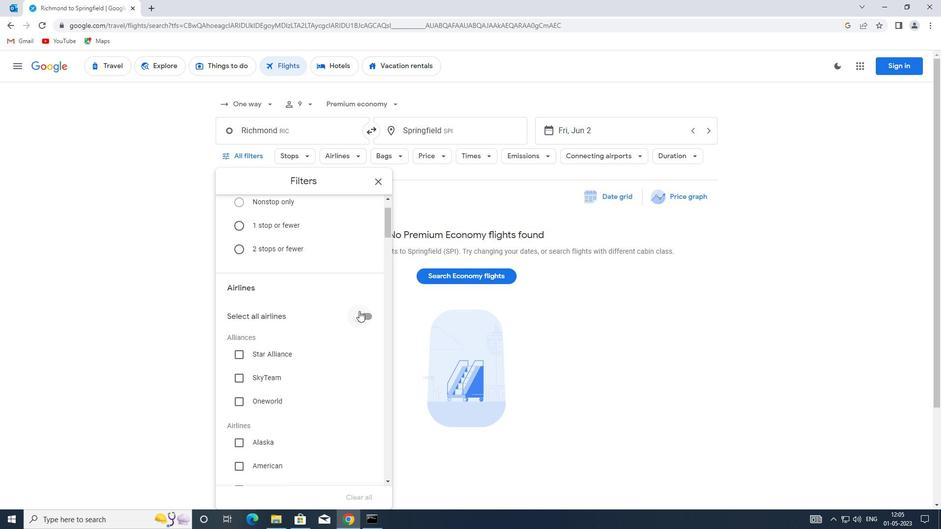 
Action: Mouse scrolled (355, 309) with delta (0, 0)
Screenshot: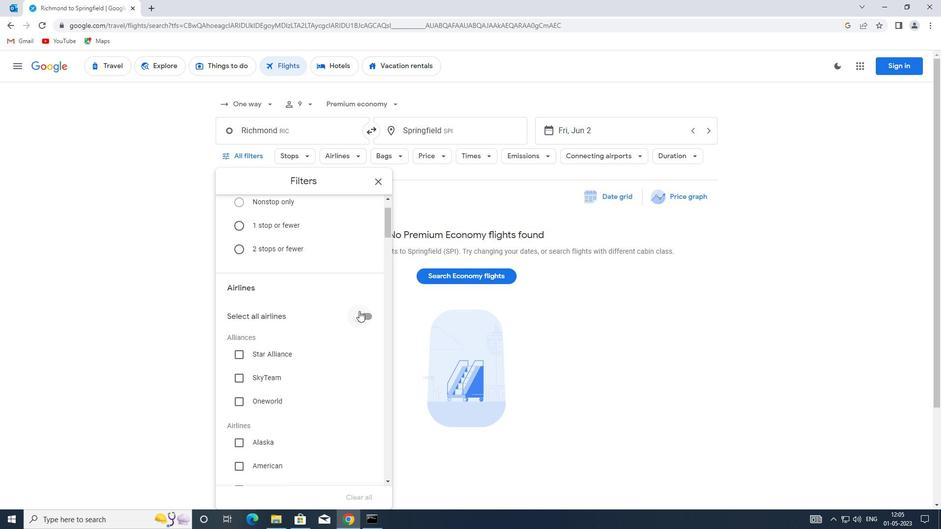 
Action: Mouse moved to (332, 302)
Screenshot: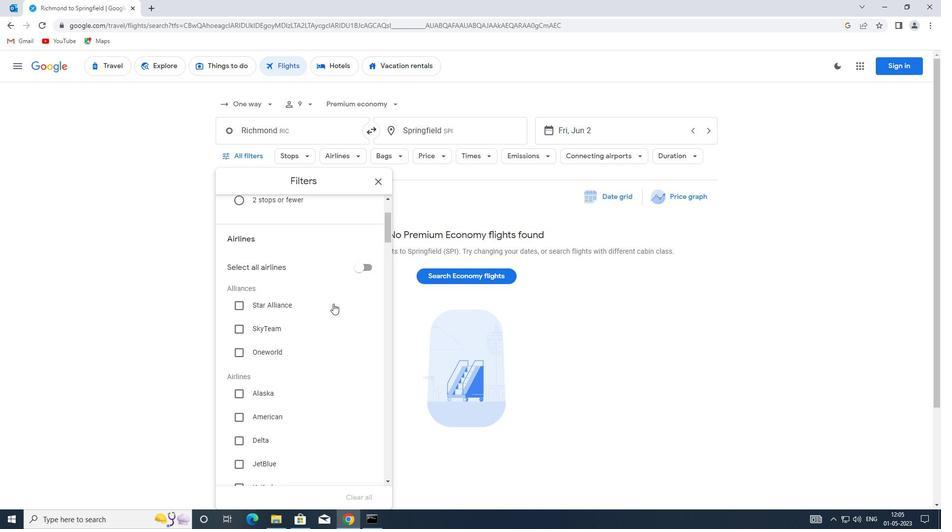 
Action: Mouse scrolled (332, 302) with delta (0, 0)
Screenshot: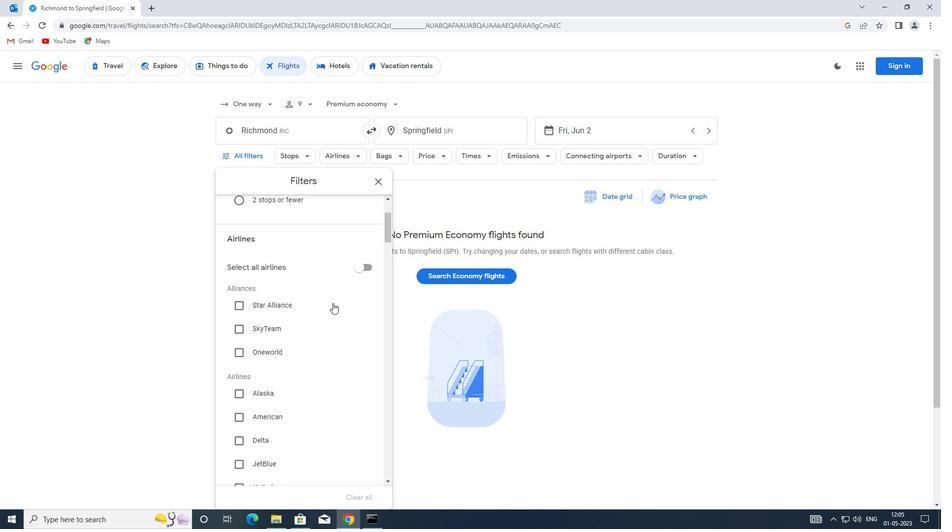 
Action: Mouse moved to (262, 300)
Screenshot: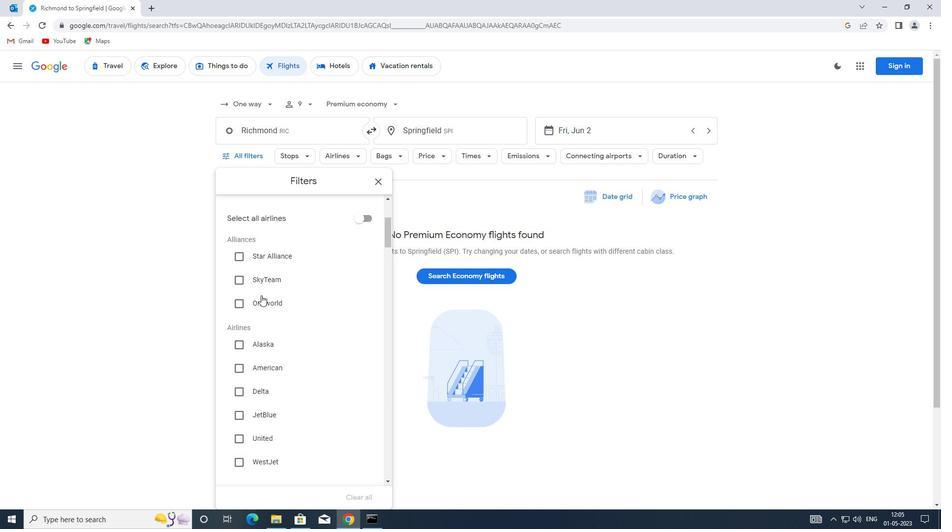 
Action: Mouse scrolled (262, 299) with delta (0, 0)
Screenshot: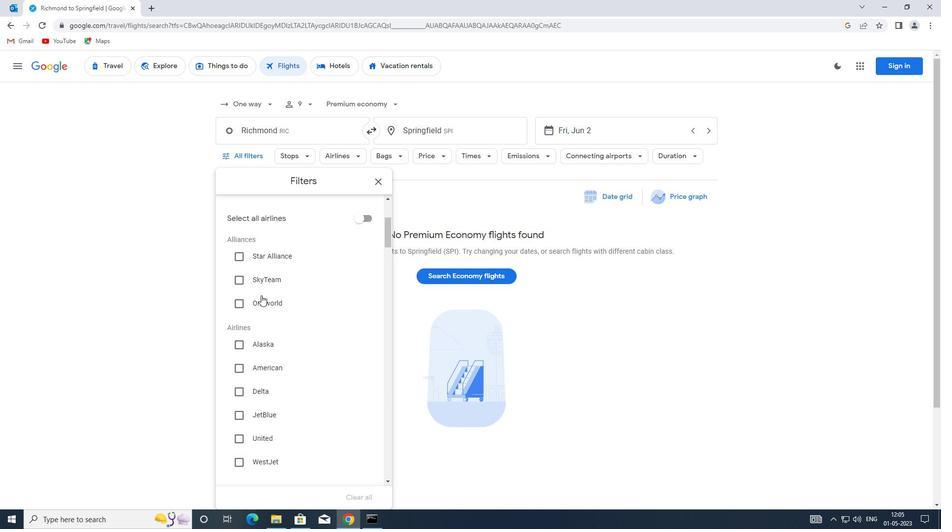 
Action: Mouse moved to (262, 302)
Screenshot: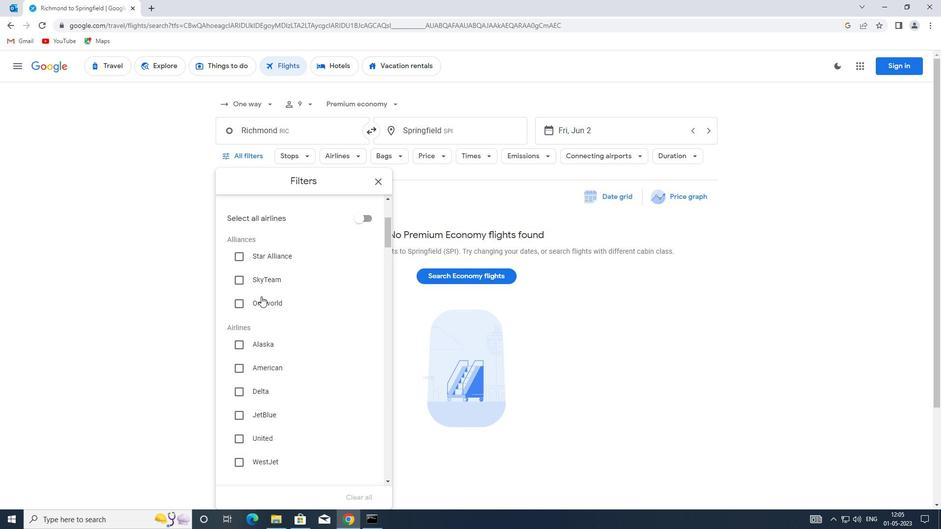 
Action: Mouse scrolled (262, 301) with delta (0, 0)
Screenshot: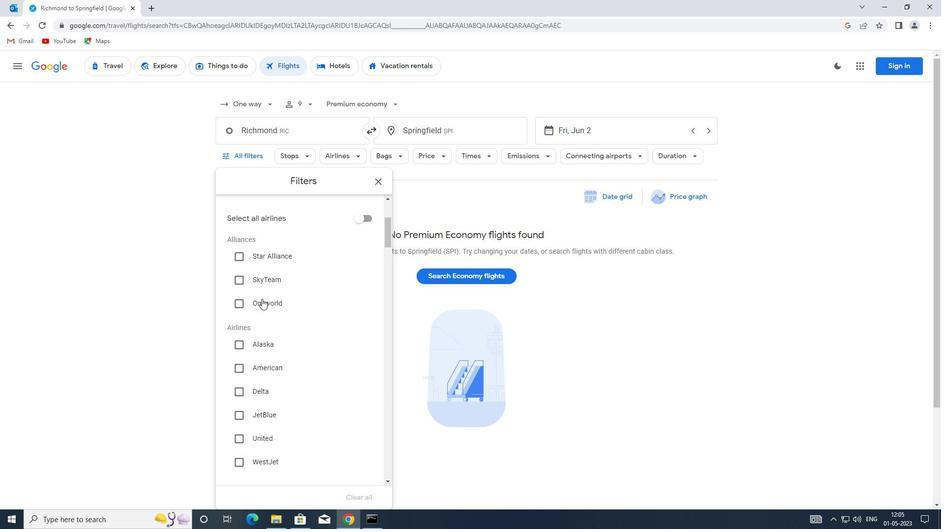 
Action: Mouse moved to (236, 366)
Screenshot: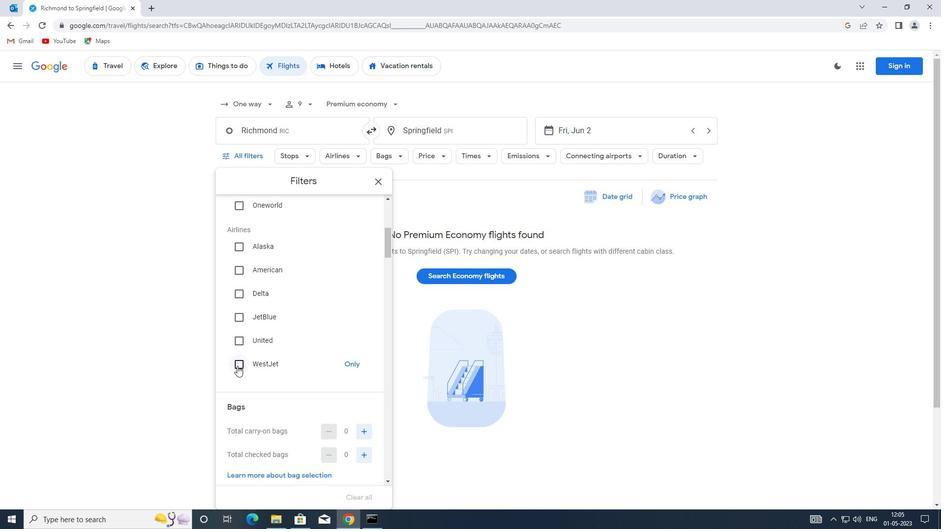 
Action: Mouse pressed left at (236, 366)
Screenshot: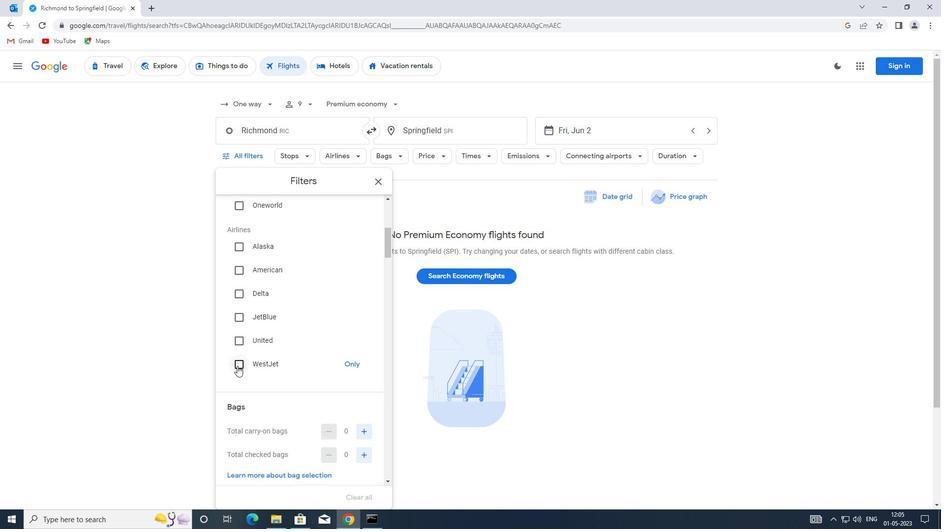 
Action: Mouse moved to (294, 360)
Screenshot: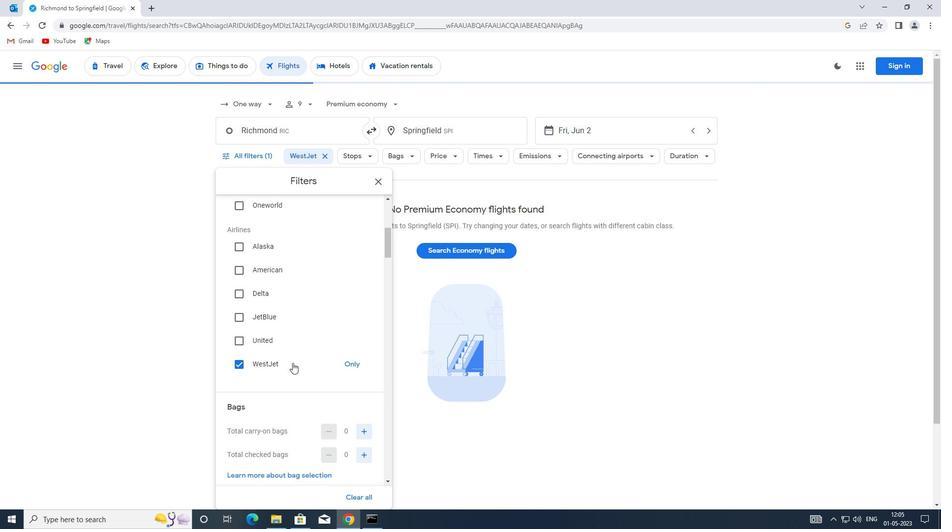 
Action: Mouse scrolled (294, 360) with delta (0, 0)
Screenshot: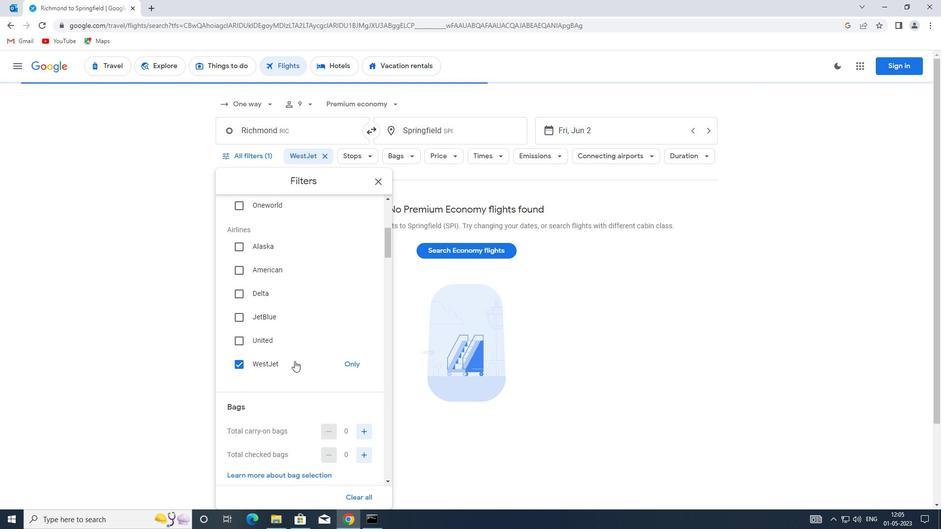 
Action: Mouse moved to (293, 360)
Screenshot: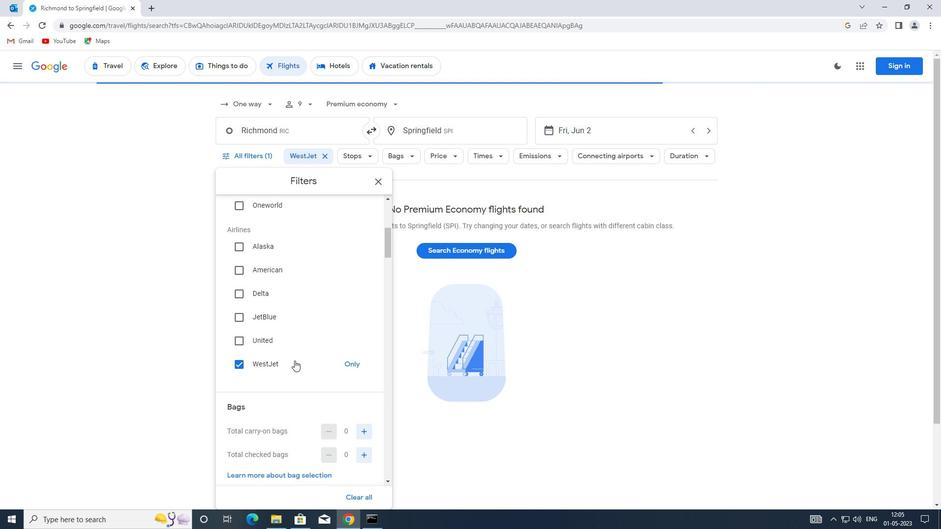 
Action: Mouse scrolled (293, 359) with delta (0, 0)
Screenshot: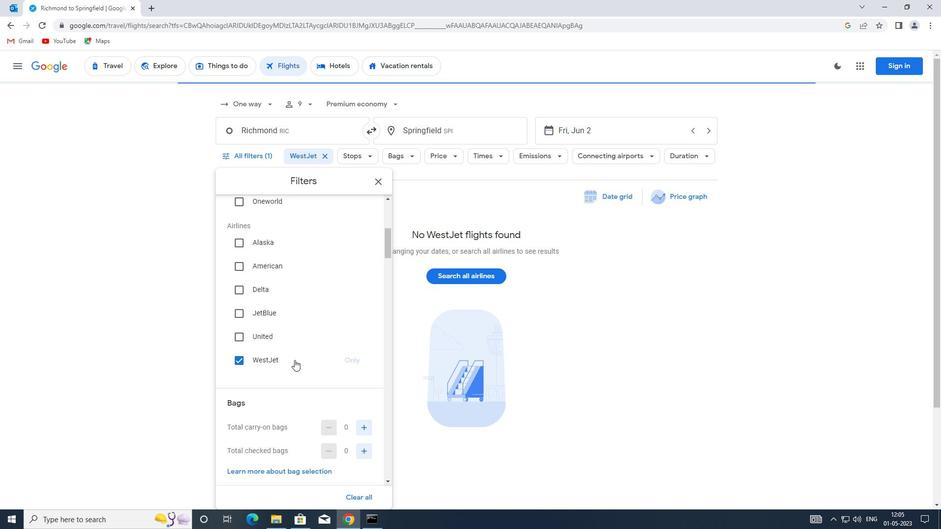 
Action: Mouse scrolled (293, 359) with delta (0, 0)
Screenshot: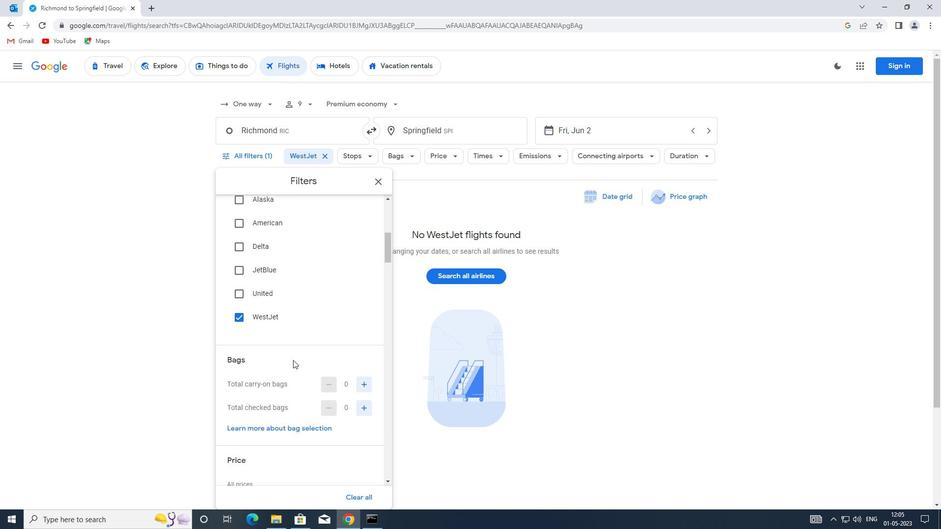 
Action: Mouse moved to (360, 287)
Screenshot: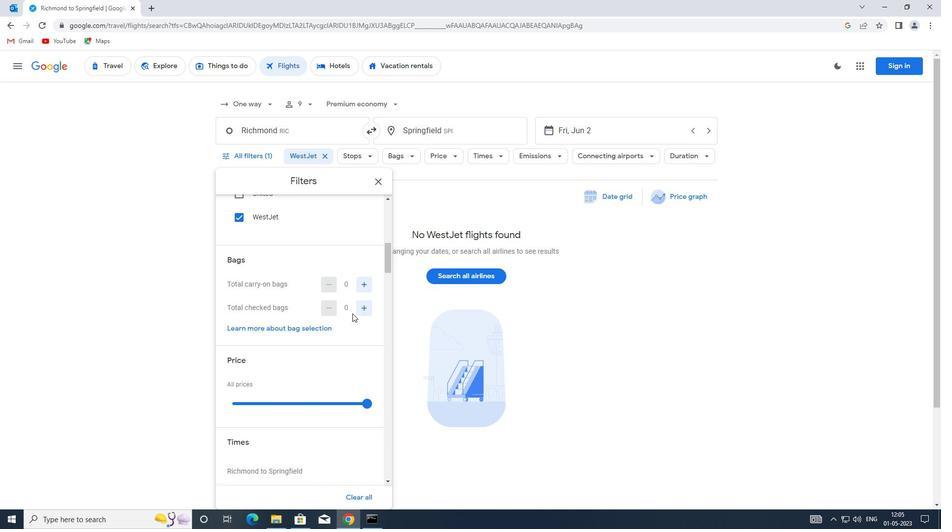 
Action: Mouse pressed left at (360, 287)
Screenshot: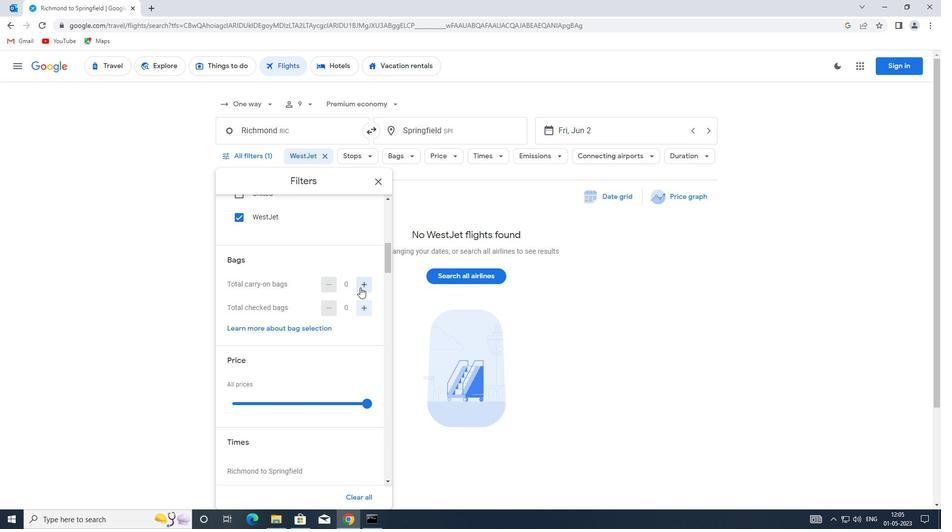 
Action: Mouse moved to (361, 287)
Screenshot: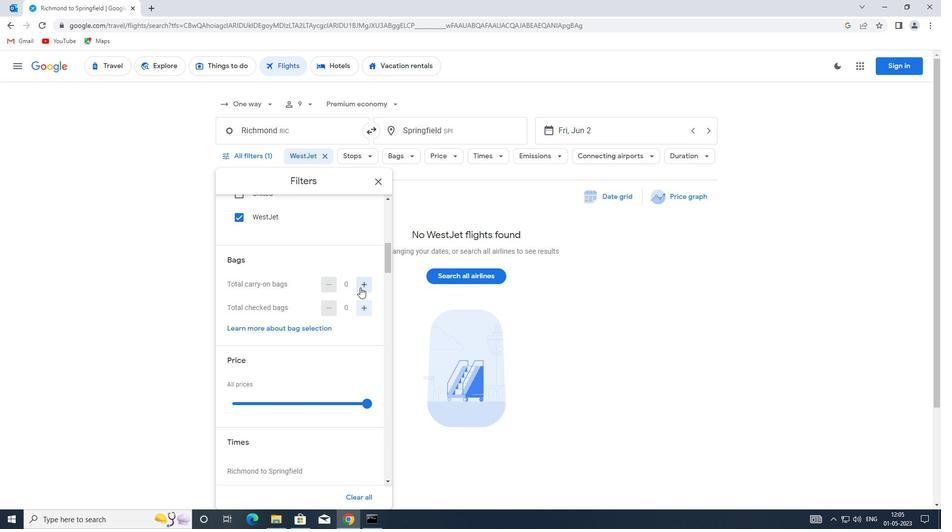 
Action: Mouse pressed left at (361, 287)
Screenshot: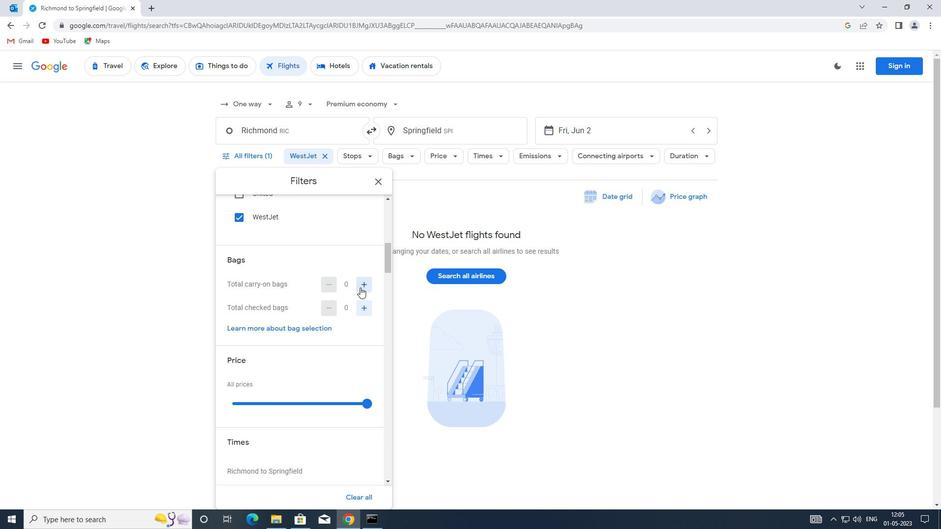 
Action: Mouse moved to (336, 300)
Screenshot: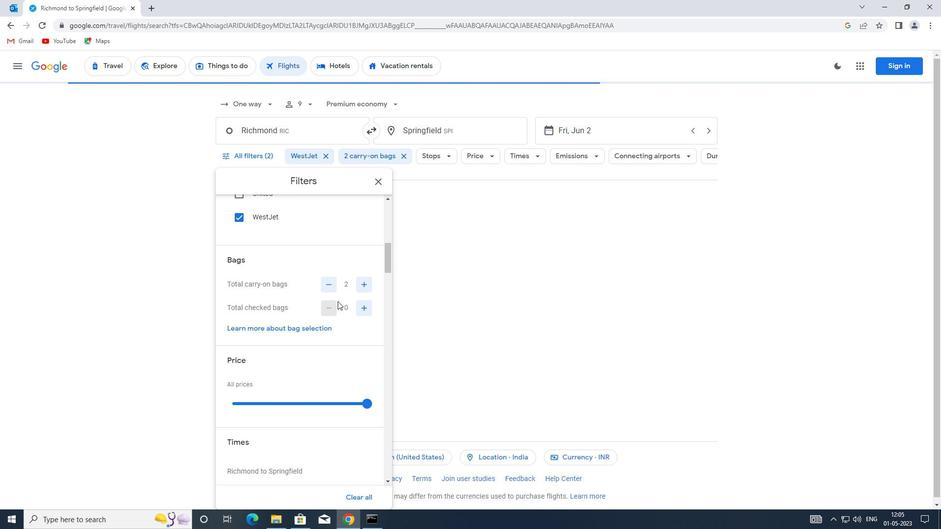 
Action: Mouse scrolled (336, 300) with delta (0, 0)
Screenshot: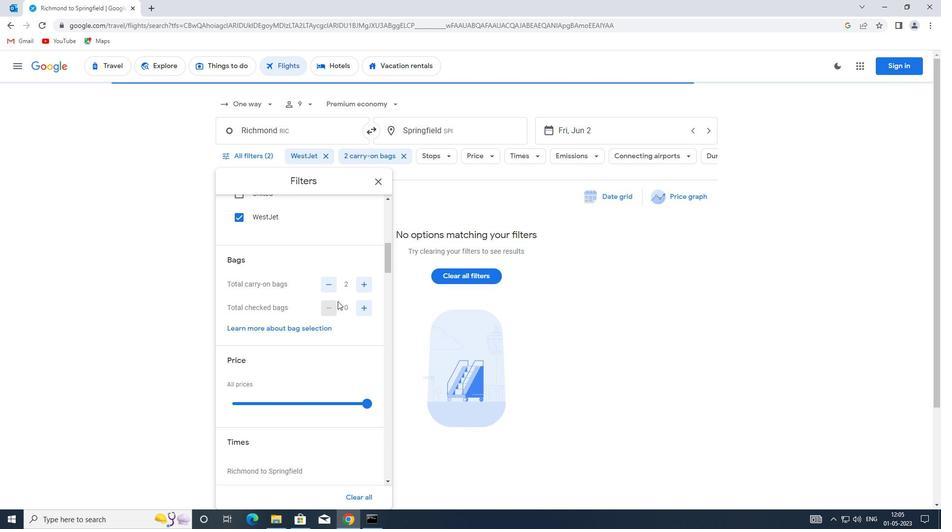 
Action: Mouse moved to (325, 299)
Screenshot: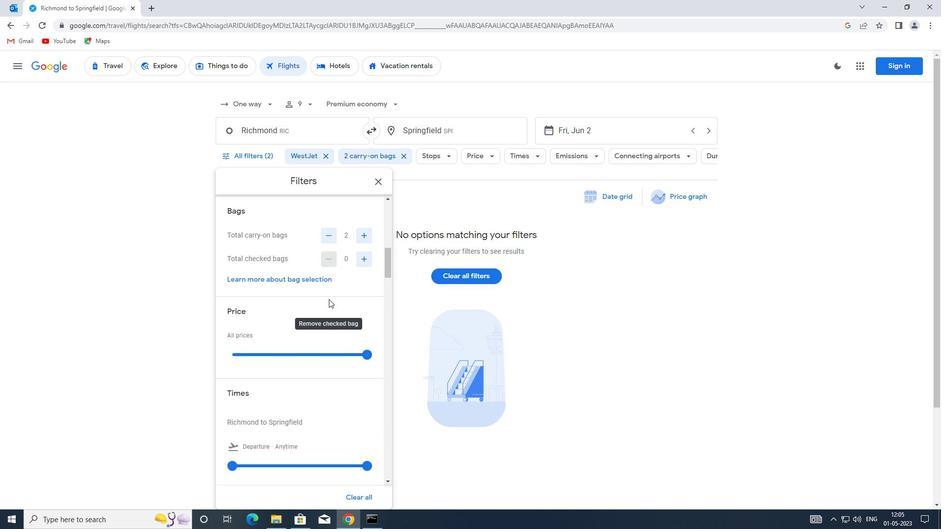 
Action: Mouse scrolled (325, 299) with delta (0, 0)
Screenshot: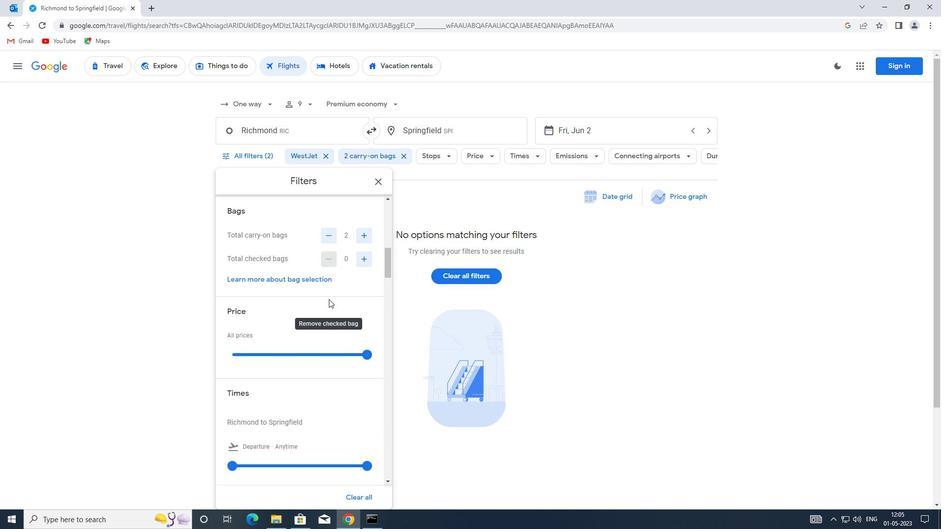 
Action: Mouse moved to (325, 300)
Screenshot: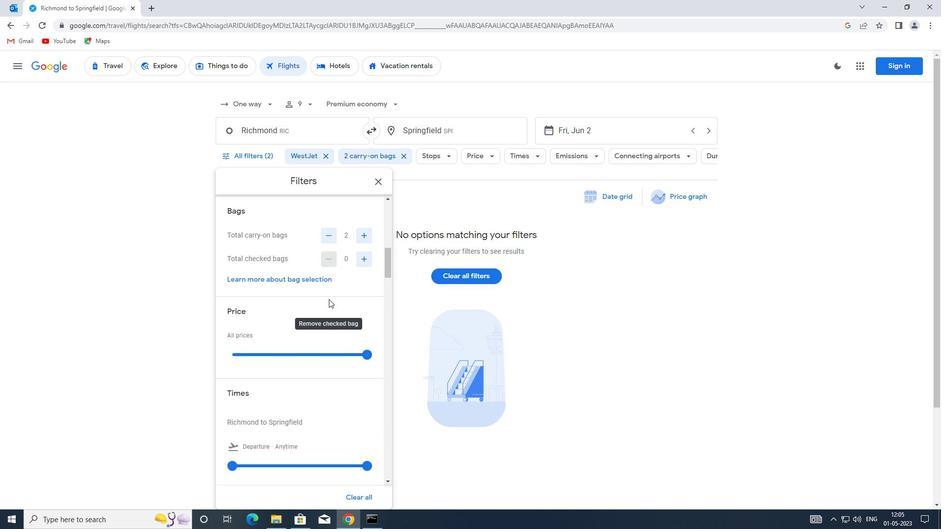 
Action: Mouse scrolled (325, 299) with delta (0, 0)
Screenshot: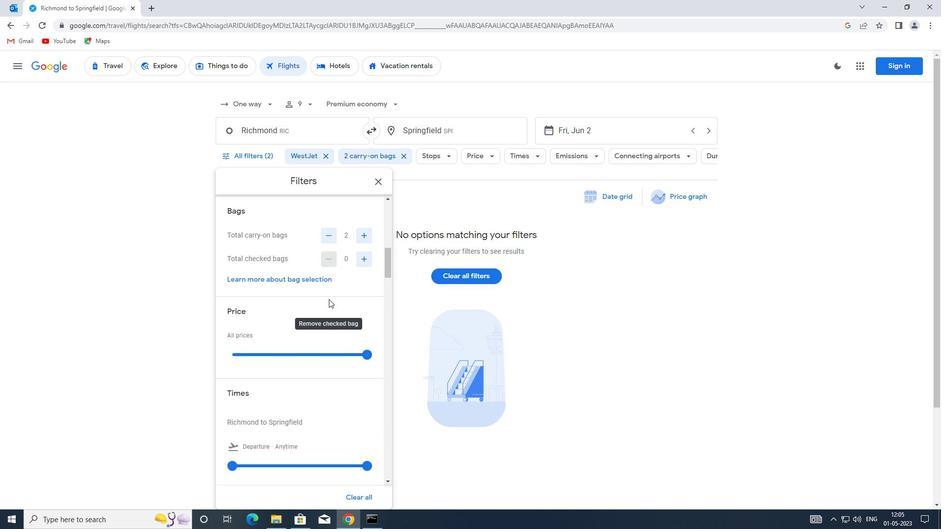 
Action: Mouse moved to (272, 255)
Screenshot: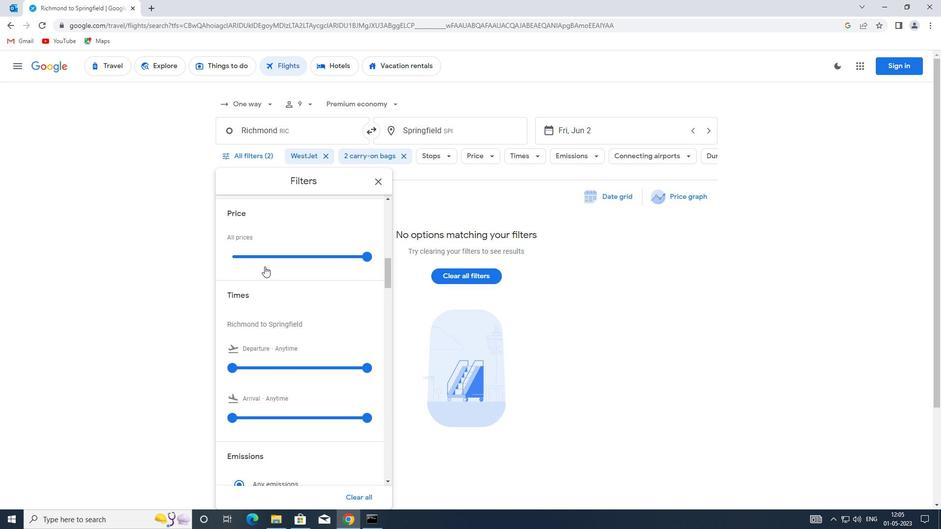 
Action: Mouse pressed left at (272, 255)
Screenshot: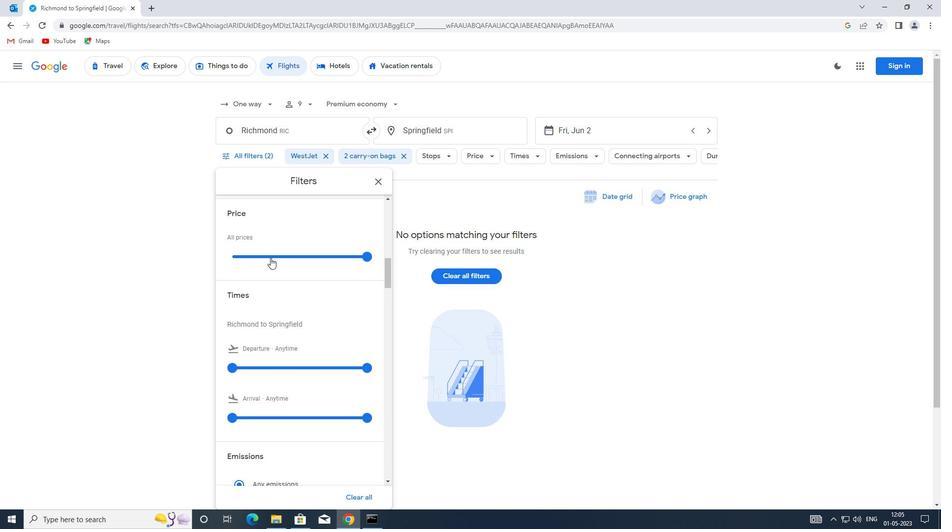 
Action: Mouse moved to (272, 254)
Screenshot: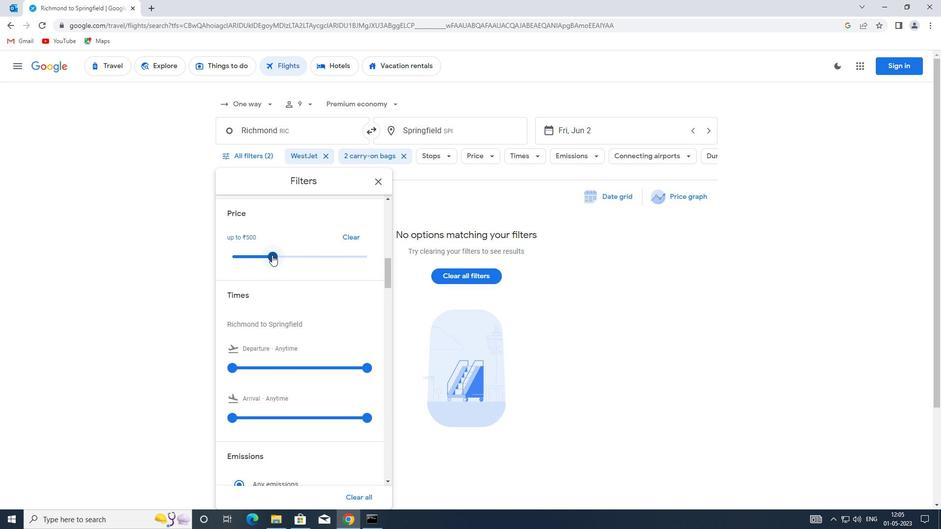 
Action: Mouse pressed left at (272, 254)
Screenshot: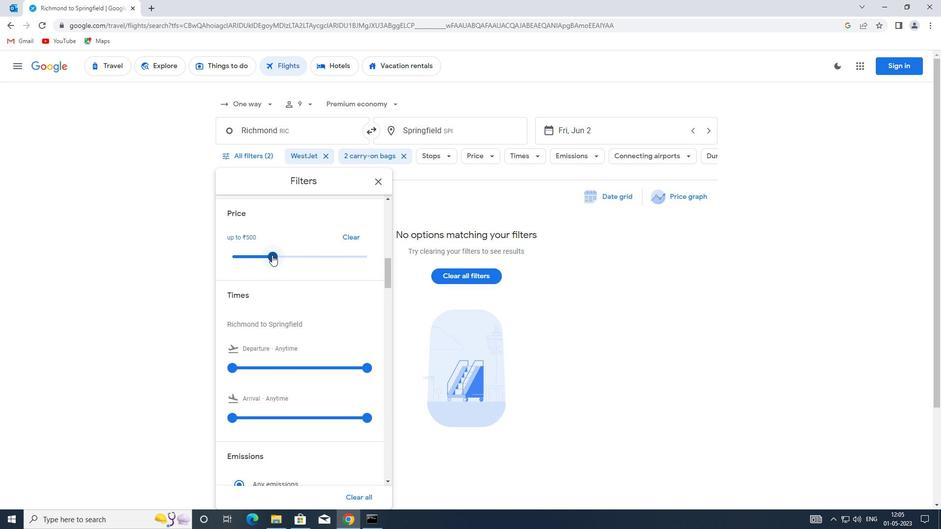 
Action: Mouse moved to (319, 261)
Screenshot: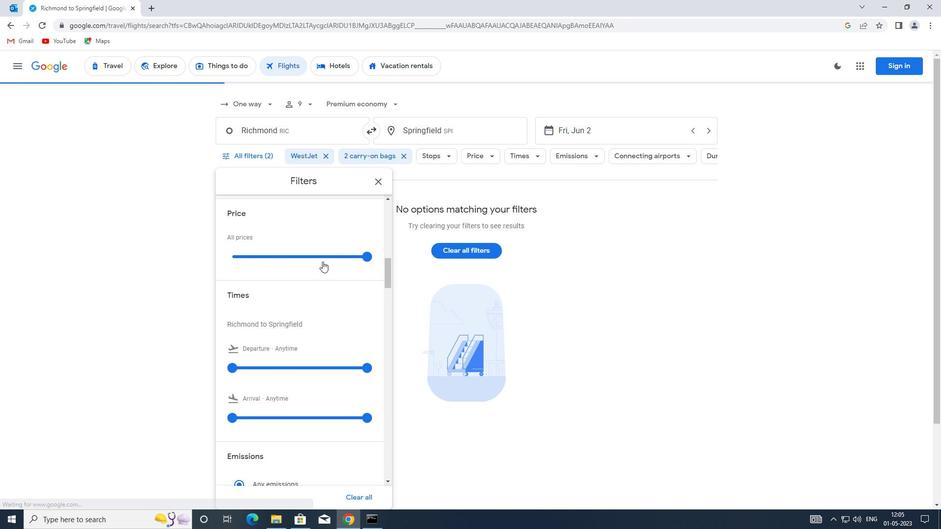 
Action: Mouse scrolled (319, 260) with delta (0, 0)
Screenshot: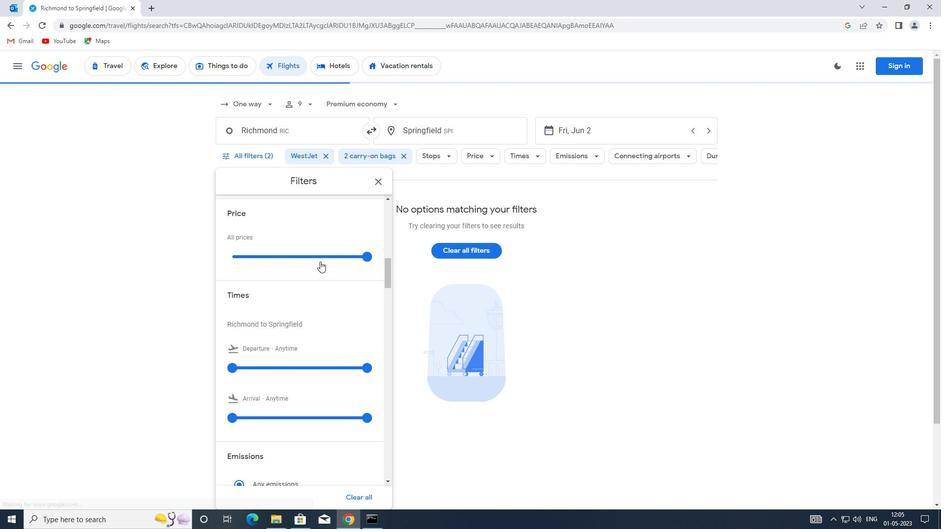 
Action: Mouse scrolled (319, 260) with delta (0, 0)
Screenshot: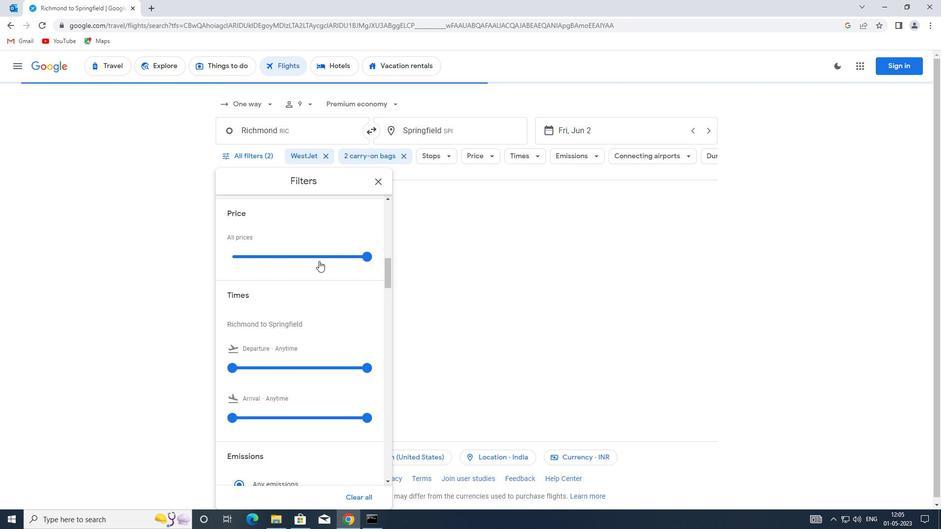 
Action: Mouse moved to (233, 270)
Screenshot: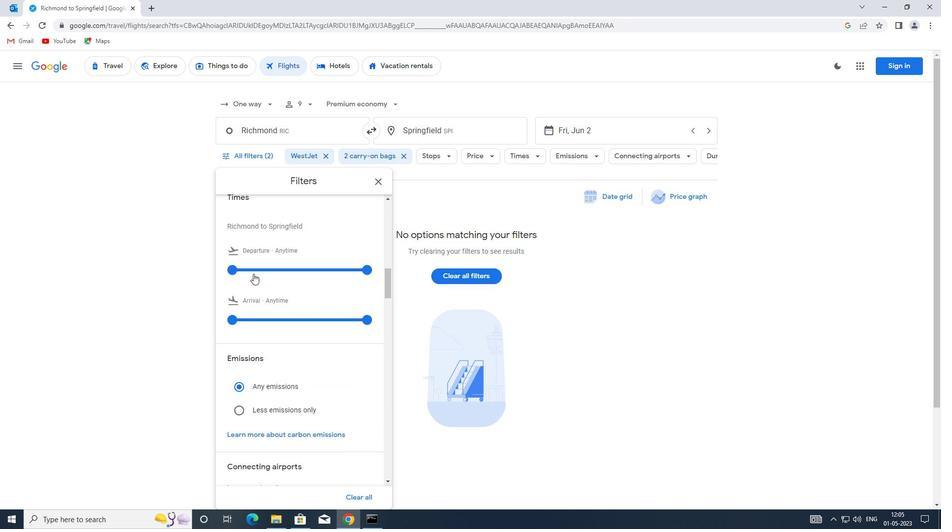 
Action: Mouse pressed left at (233, 270)
Screenshot: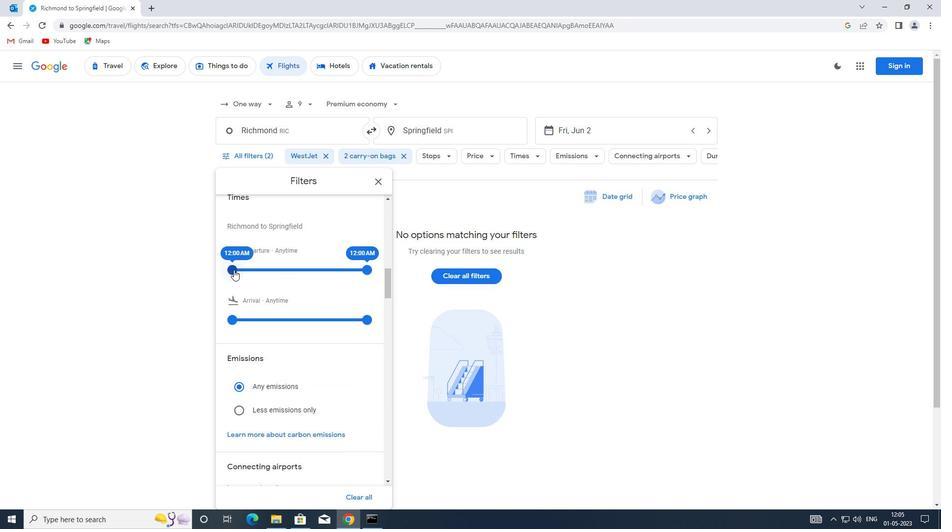 
Action: Mouse moved to (363, 268)
Screenshot: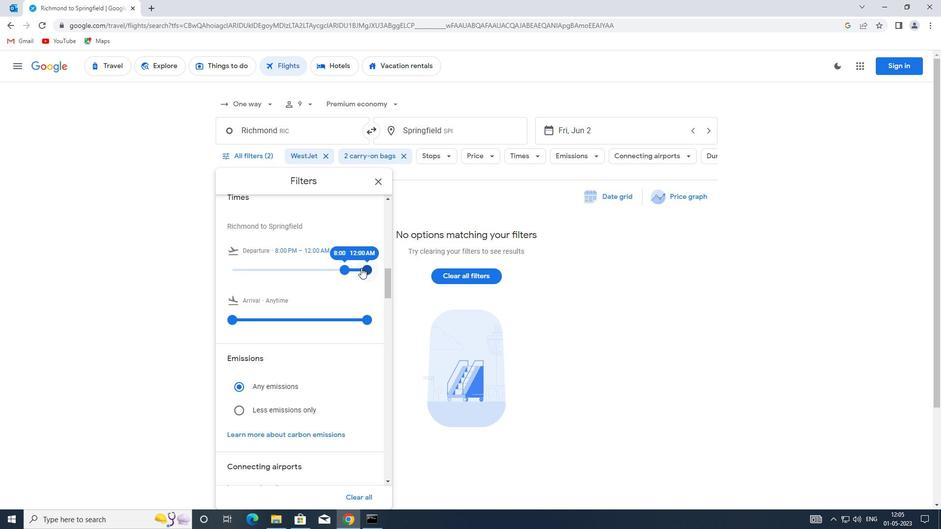 
Action: Mouse pressed left at (363, 268)
Screenshot: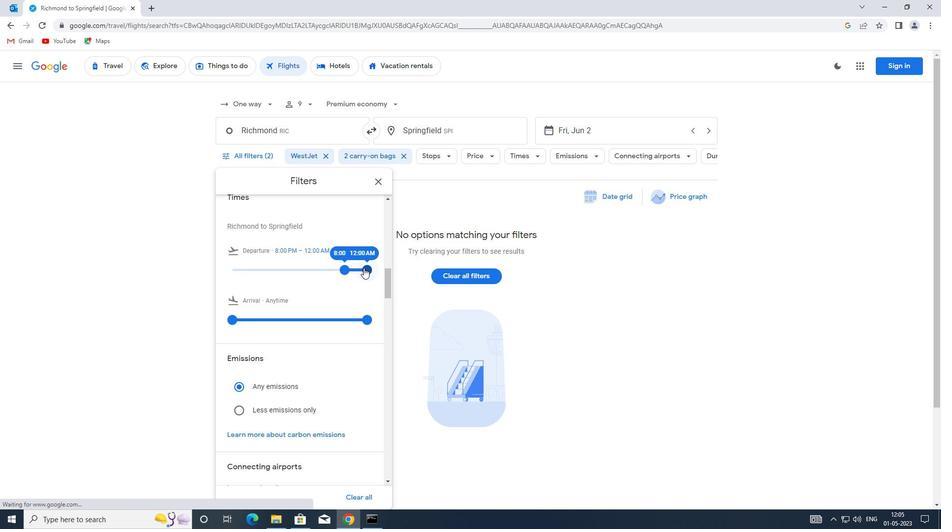 
Action: Mouse moved to (341, 265)
Screenshot: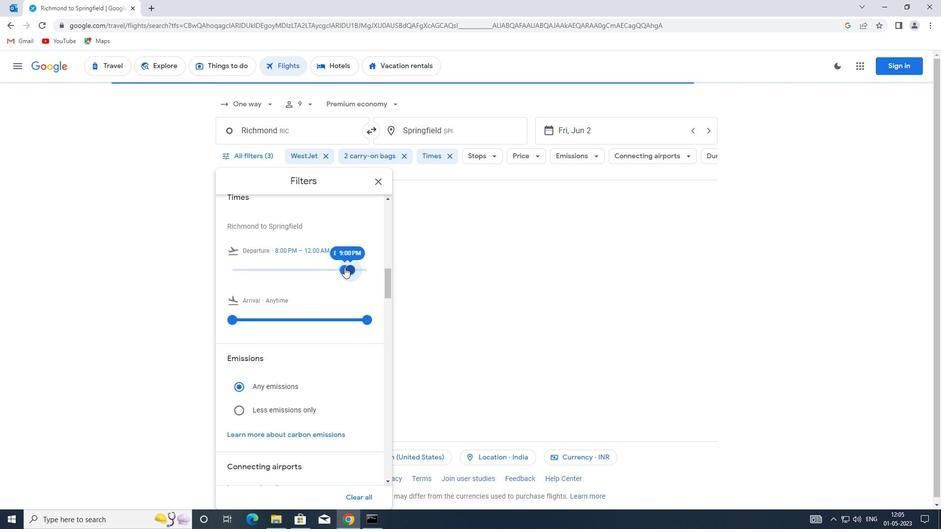 
Action: Mouse scrolled (341, 264) with delta (0, 0)
Screenshot: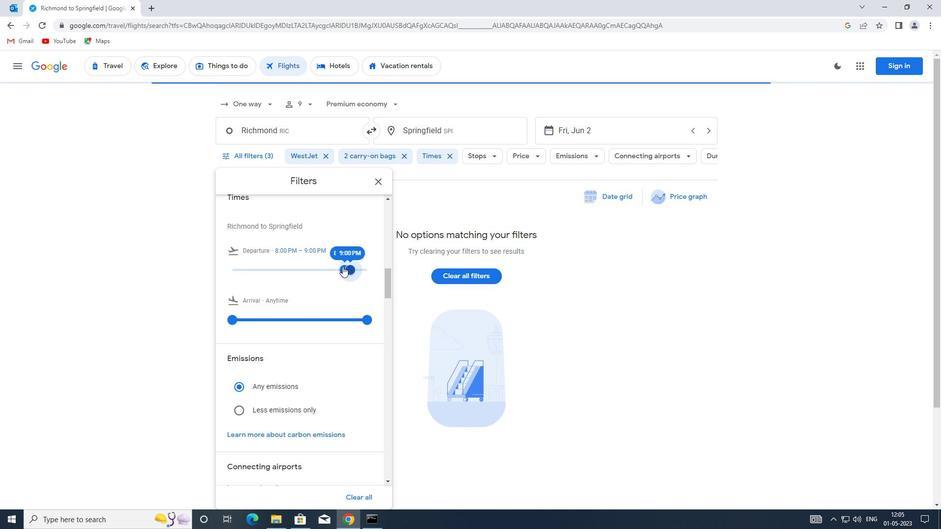 
Action: Mouse scrolled (341, 264) with delta (0, 0)
Screenshot: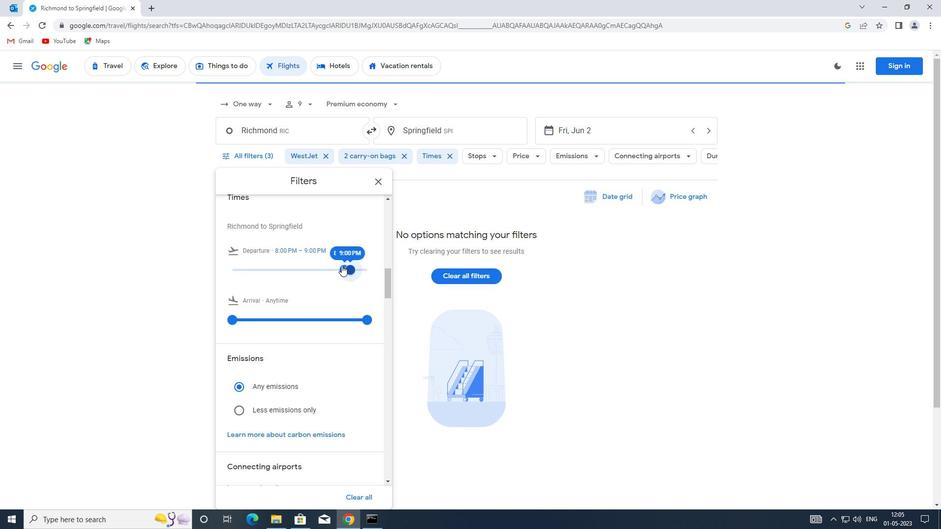 
Action: Mouse moved to (377, 181)
Screenshot: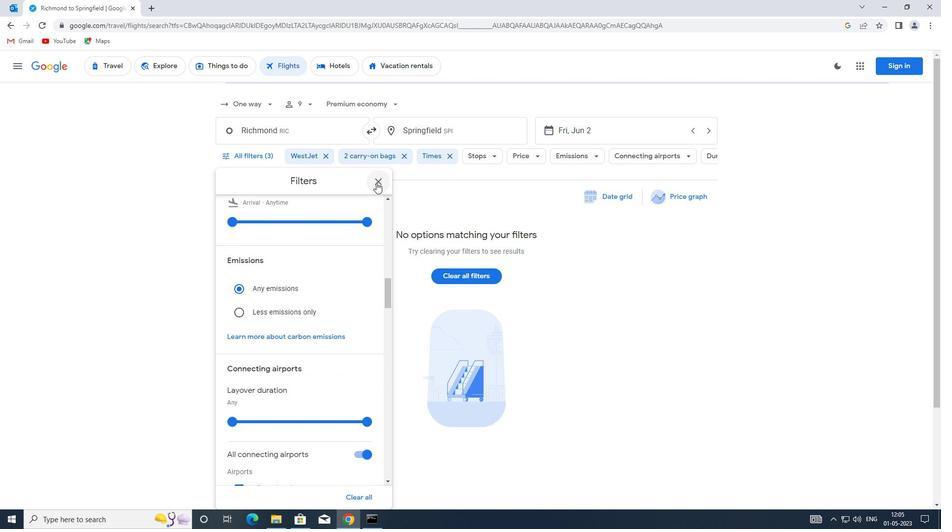 
Action: Mouse pressed left at (377, 181)
Screenshot: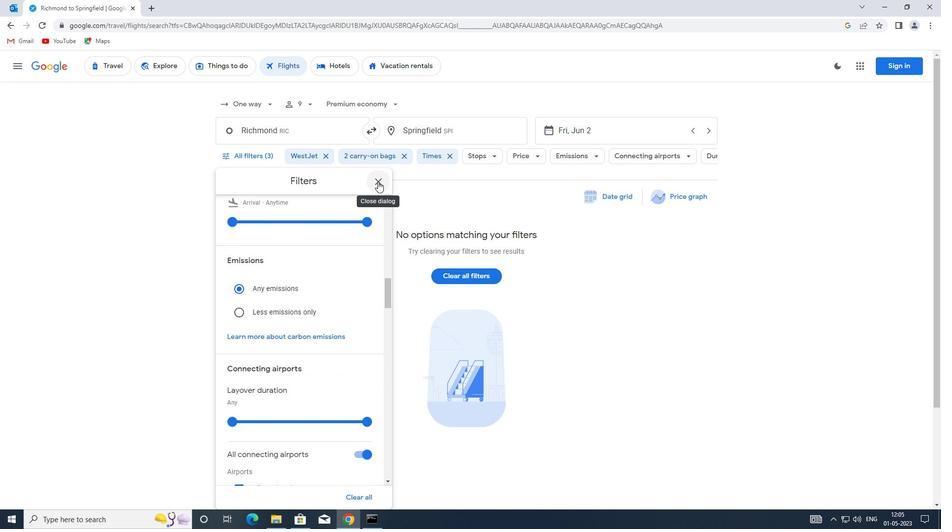 
